 Task: Search one way flight ticket for 3 adults, 3 children in premium economy from Chattanooga: Lovell Field to Rockford: Chicago Rockford International Airport(was Northwest Chicagoland Regional Airport At Rockford) on 5-1-2023. Choice of flights is Delta. Number of bags: 1 carry on bag. Price is upto 84000. Outbound departure time preference is 11:45.
Action: Mouse moved to (185, 333)
Screenshot: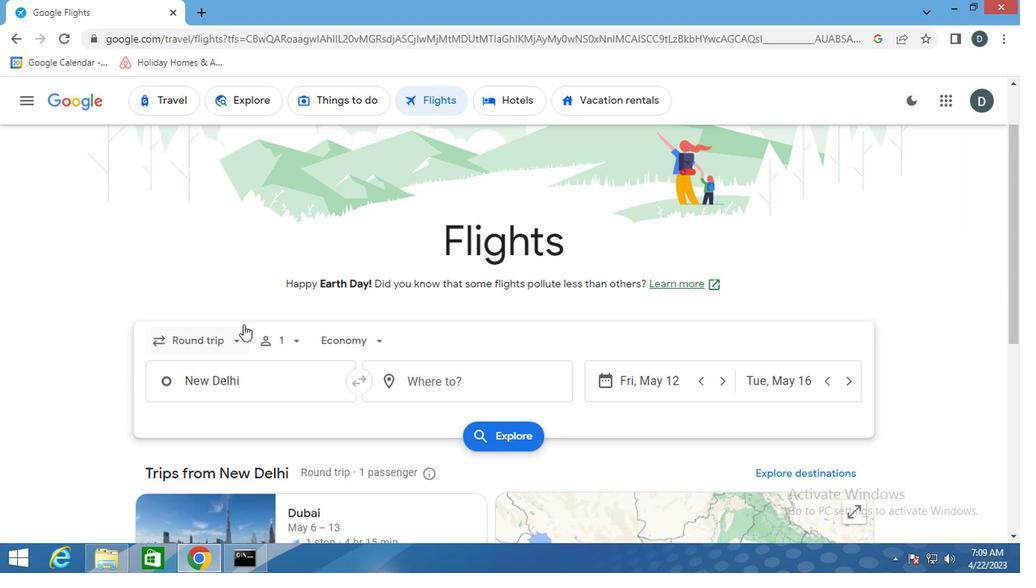 
Action: Mouse pressed left at (185, 333)
Screenshot: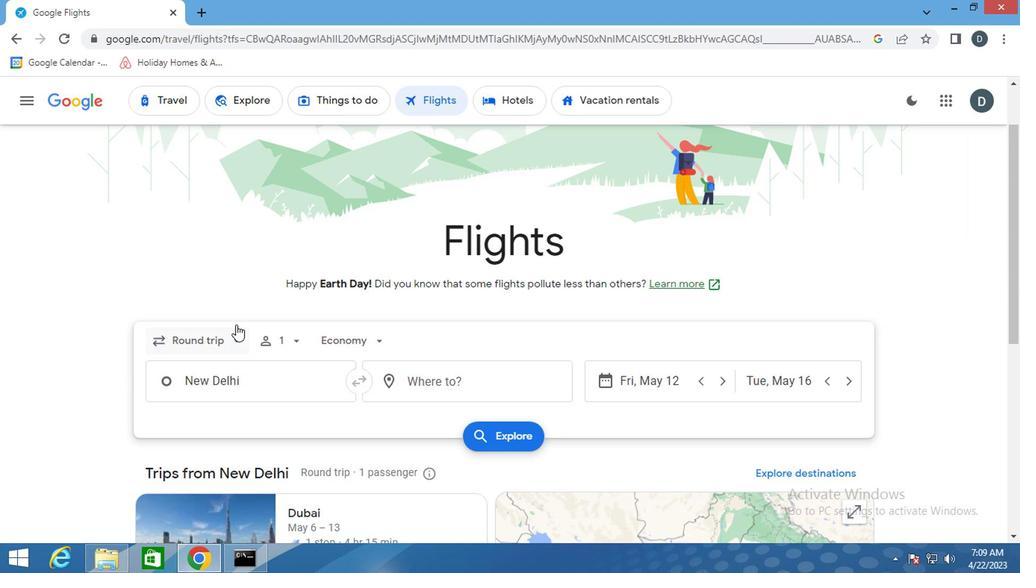 
Action: Mouse moved to (186, 411)
Screenshot: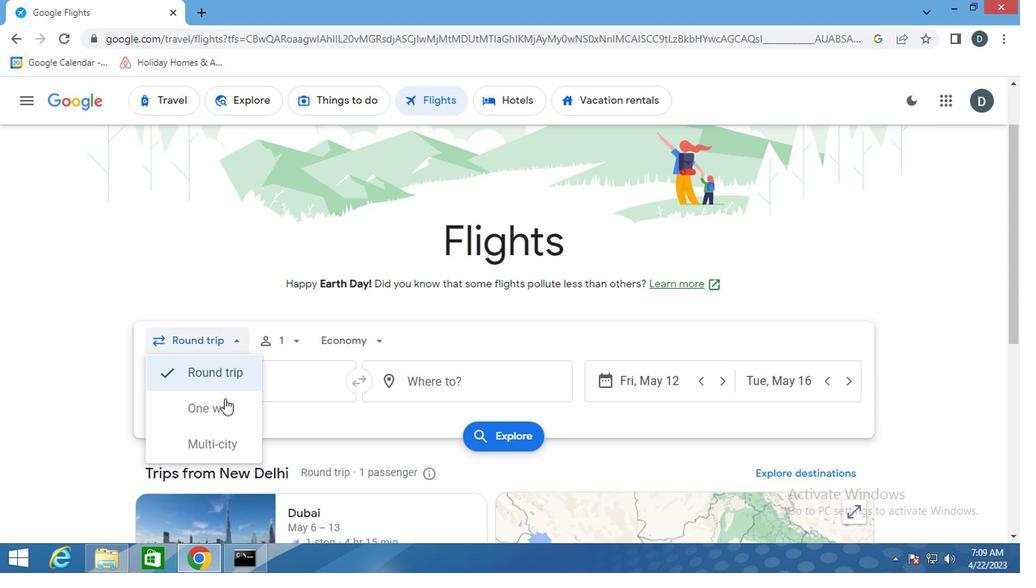 
Action: Mouse pressed left at (186, 411)
Screenshot: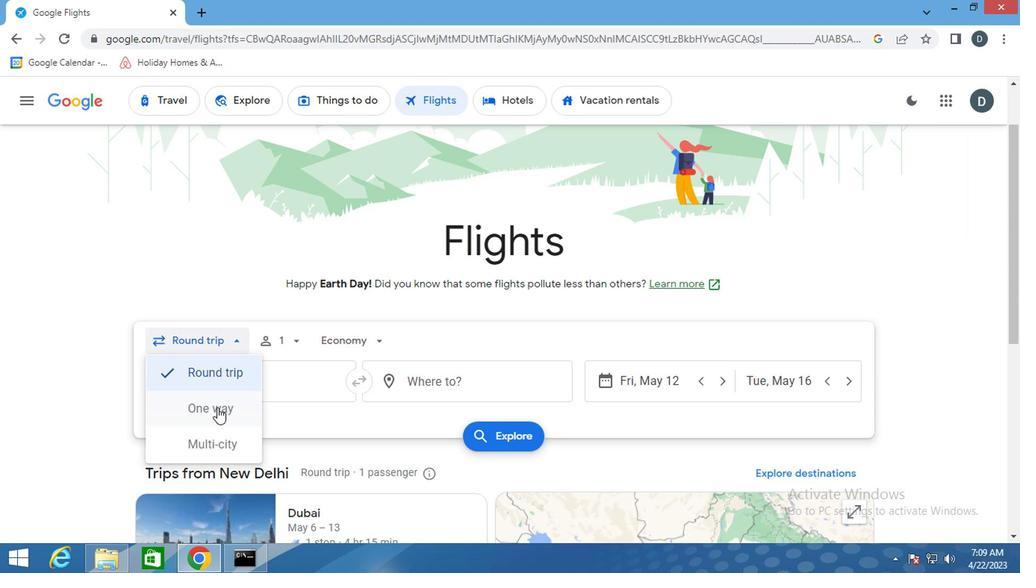 
Action: Mouse moved to (251, 339)
Screenshot: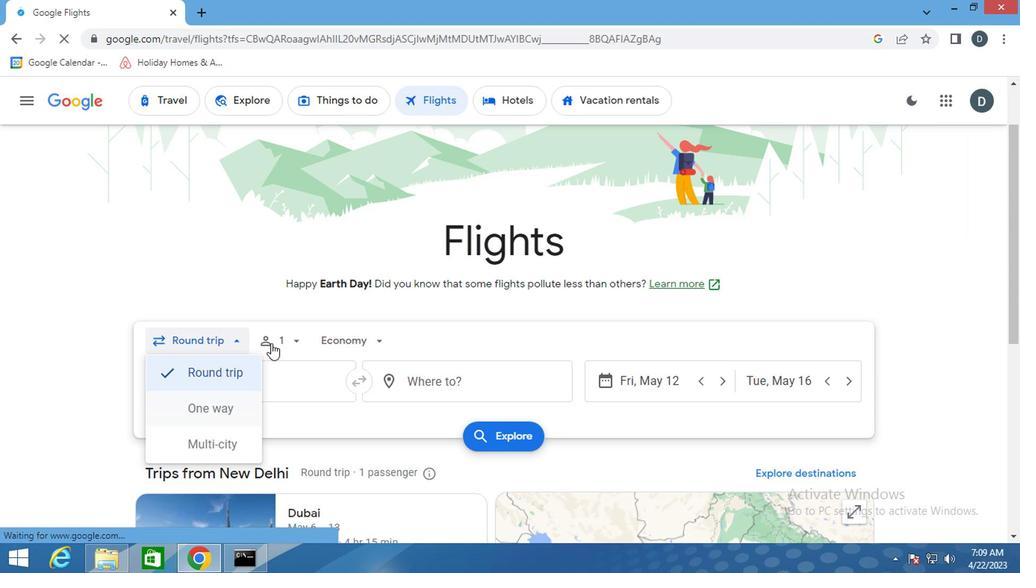 
Action: Mouse pressed left at (251, 339)
Screenshot: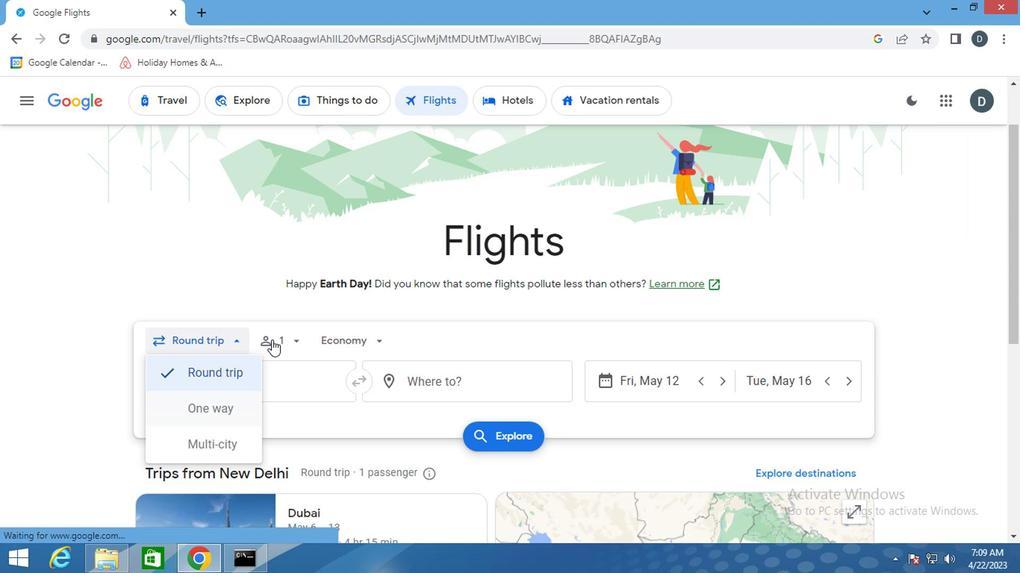 
Action: Mouse moved to (402, 385)
Screenshot: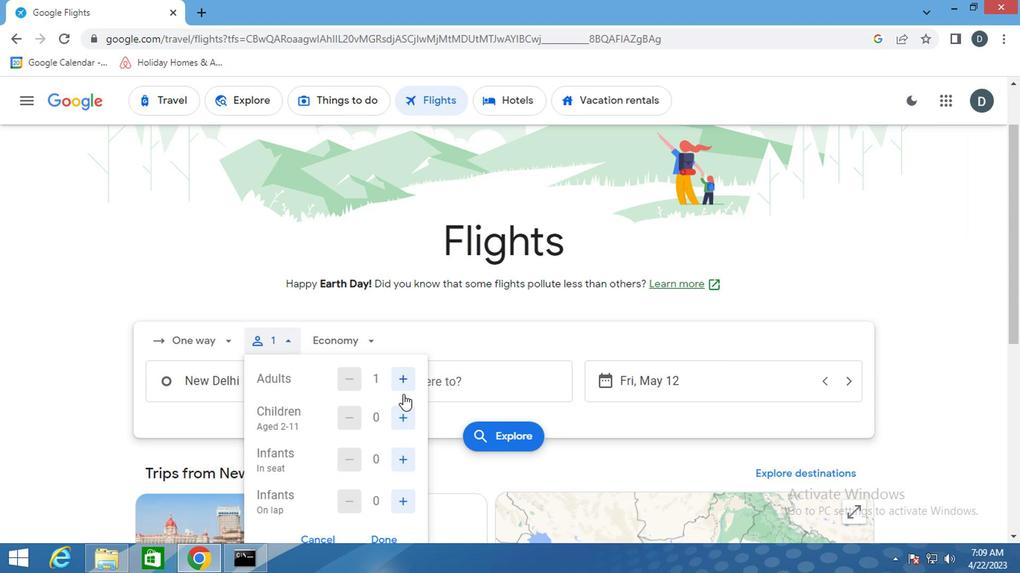 
Action: Mouse pressed left at (402, 385)
Screenshot: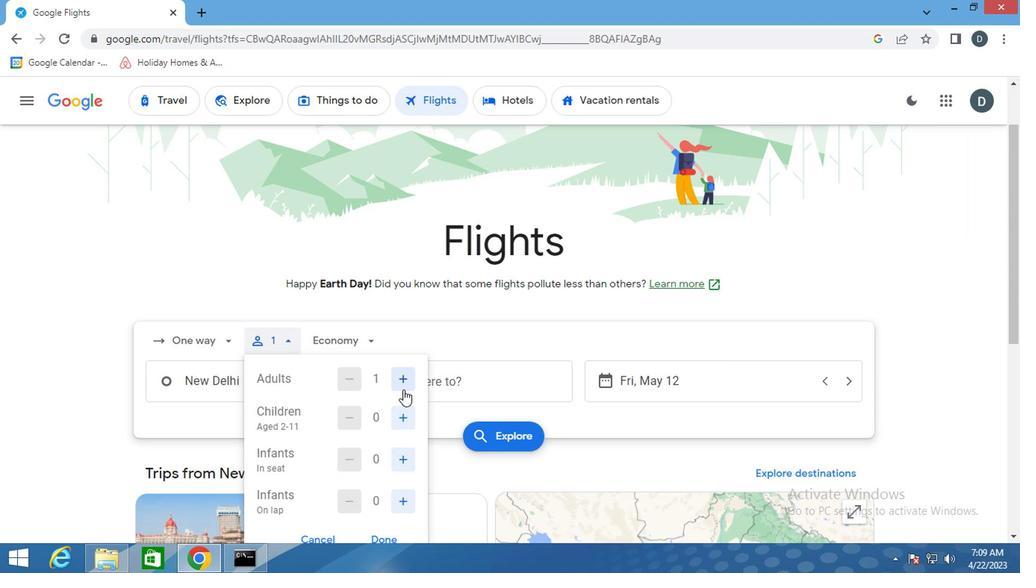 
Action: Mouse pressed left at (402, 385)
Screenshot: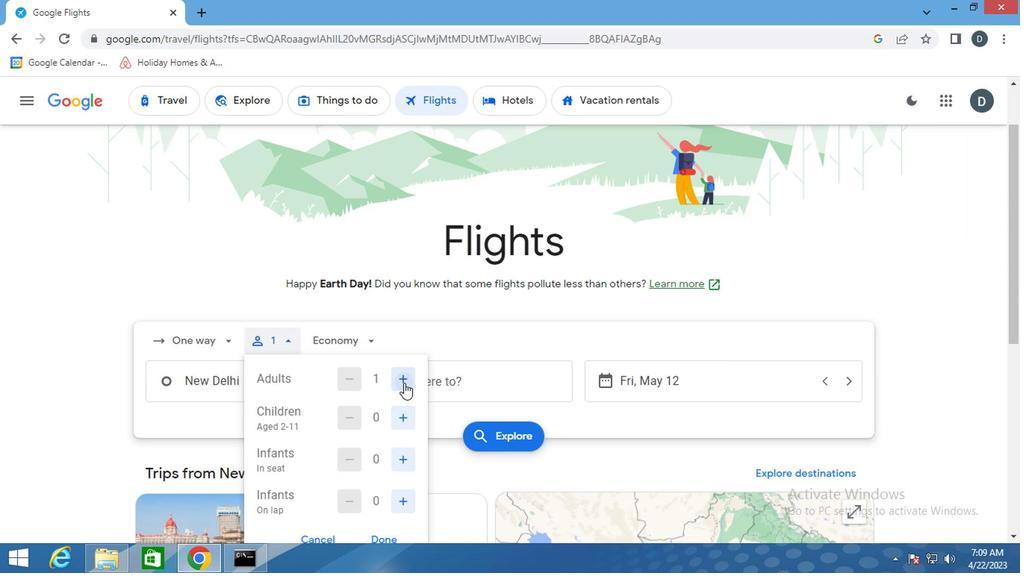 
Action: Mouse moved to (403, 412)
Screenshot: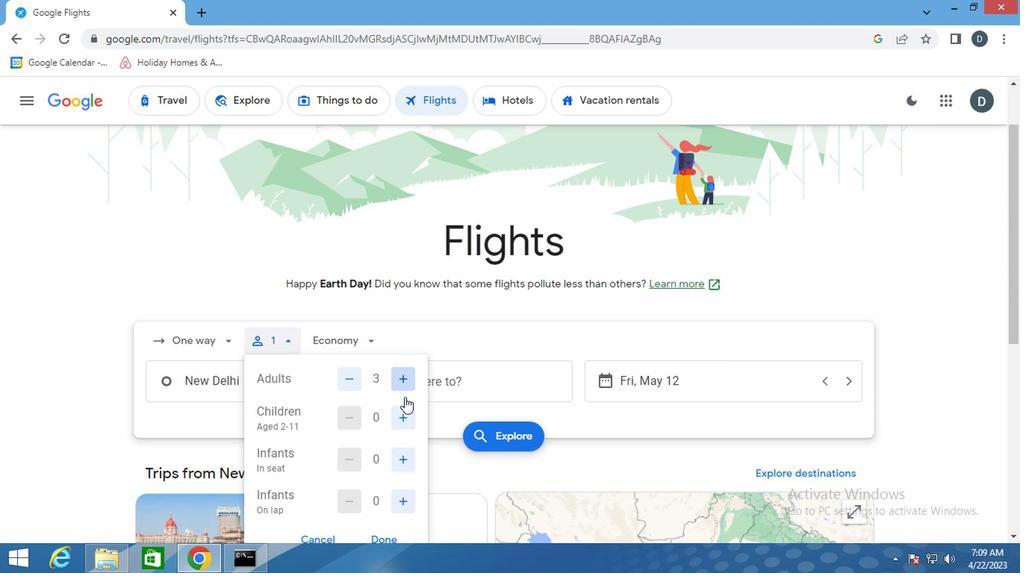 
Action: Mouse pressed left at (403, 412)
Screenshot: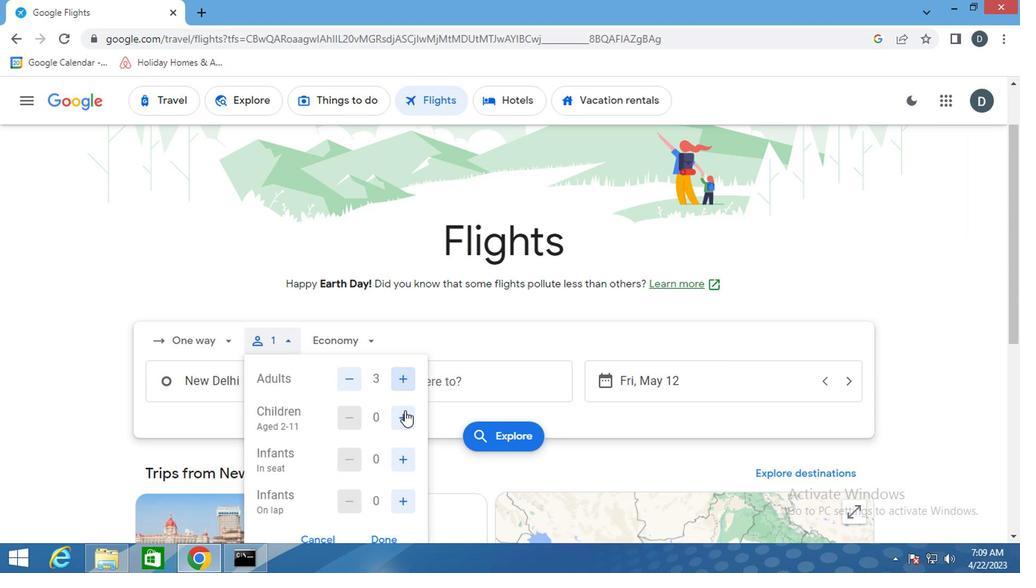 
Action: Mouse moved to (403, 413)
Screenshot: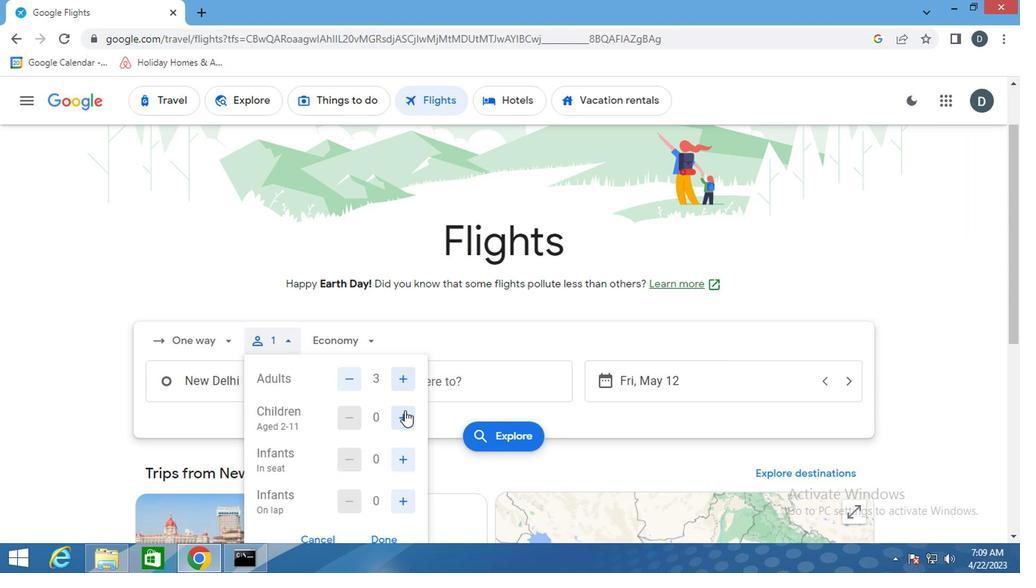 
Action: Mouse pressed left at (403, 413)
Screenshot: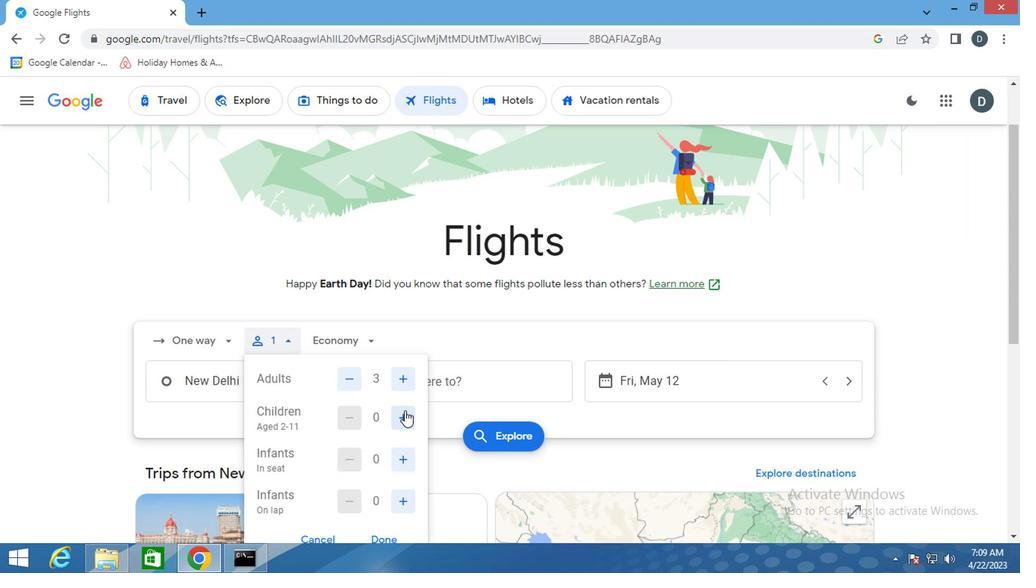 
Action: Mouse pressed left at (403, 413)
Screenshot: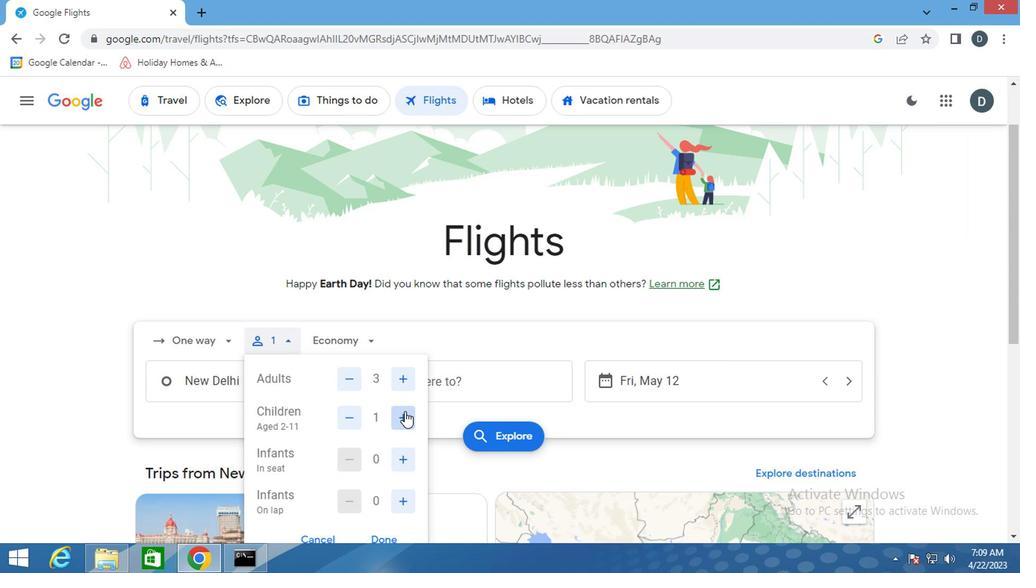 
Action: Mouse moved to (373, 537)
Screenshot: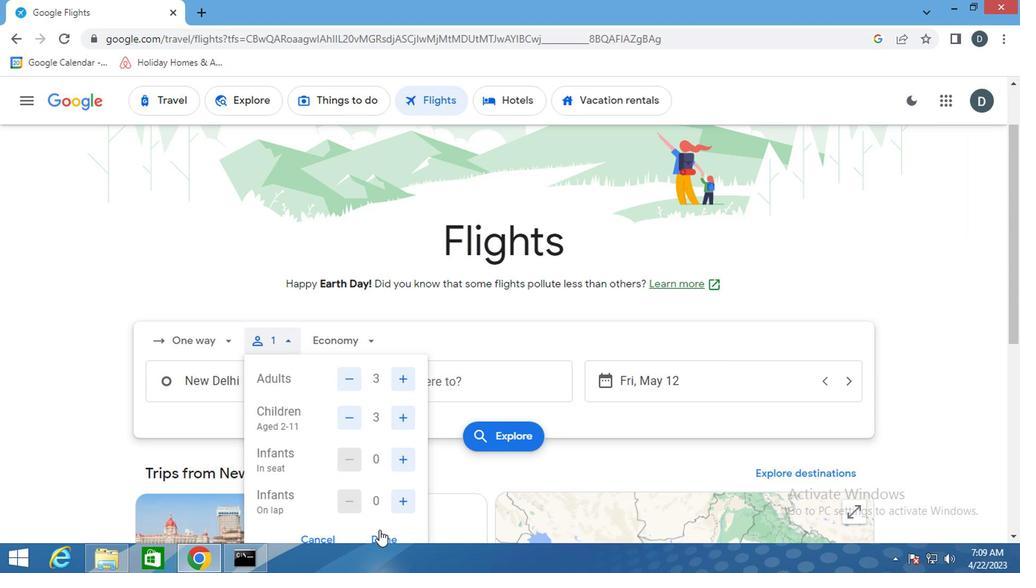 
Action: Mouse pressed left at (373, 537)
Screenshot: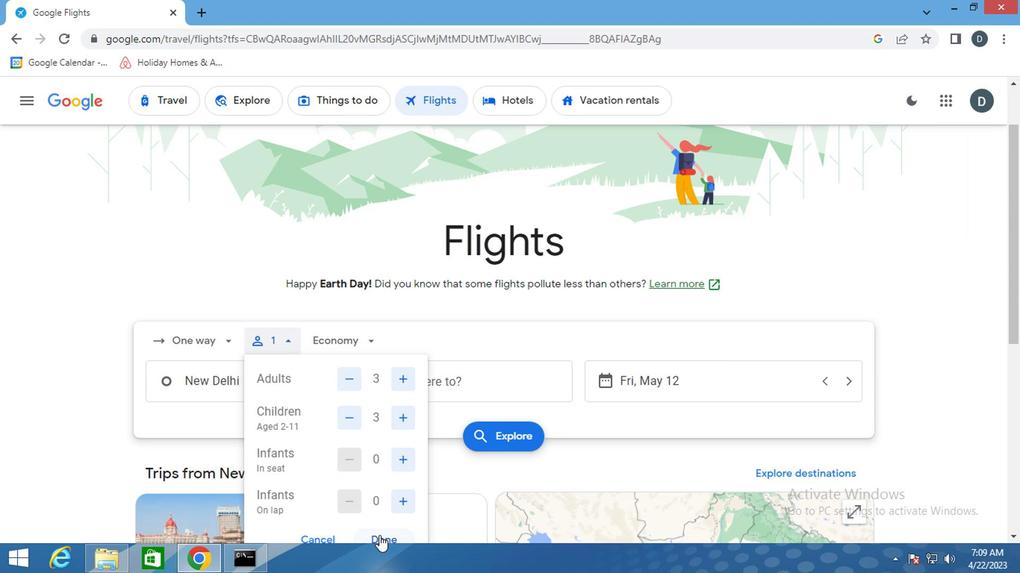 
Action: Mouse moved to (329, 348)
Screenshot: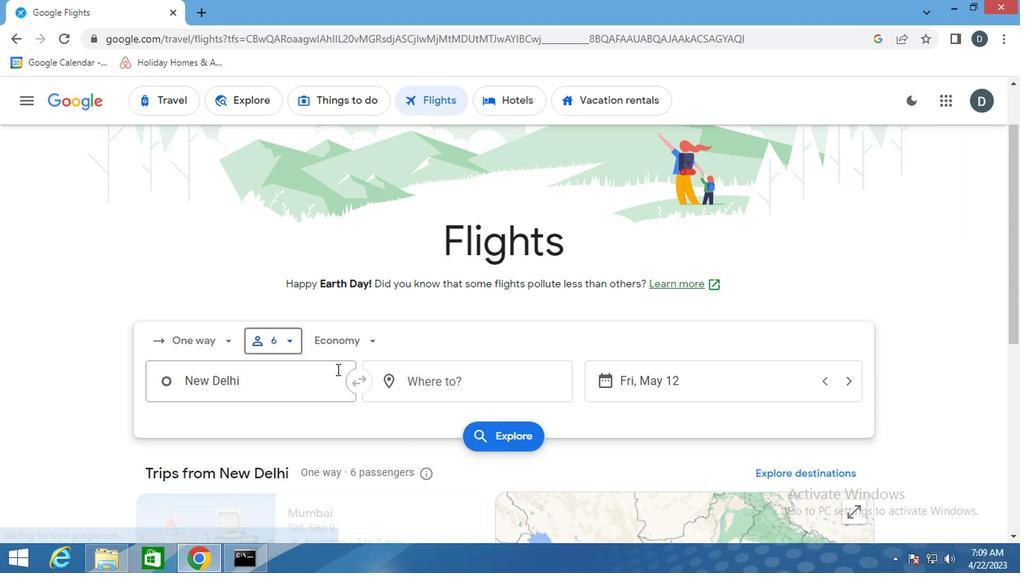 
Action: Mouse pressed left at (329, 348)
Screenshot: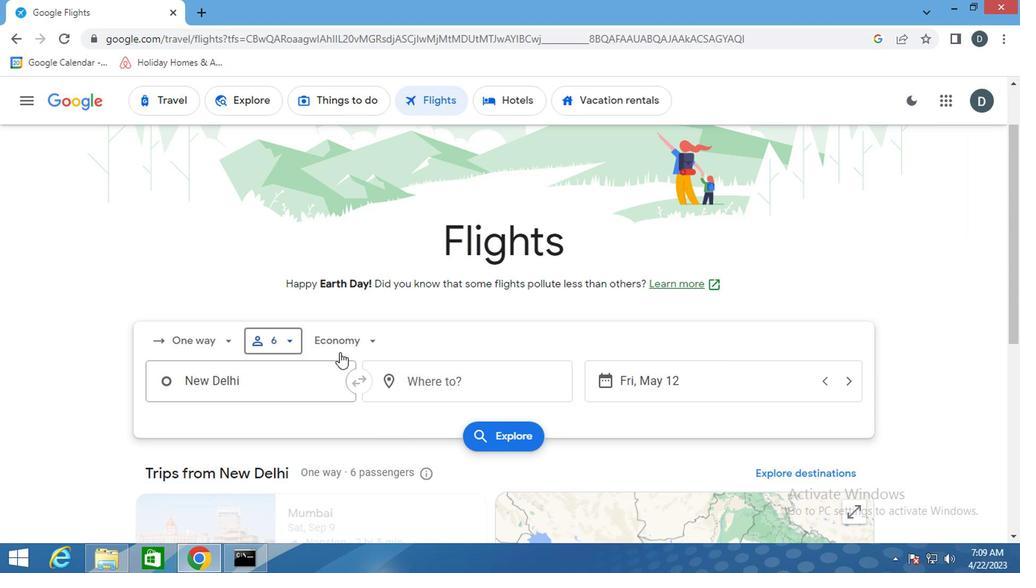 
Action: Mouse moved to (369, 417)
Screenshot: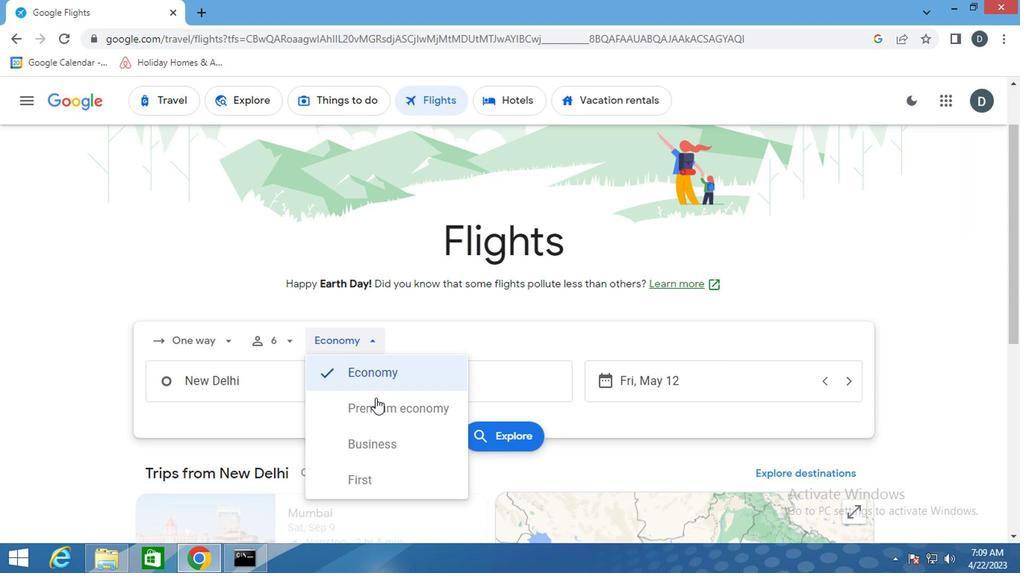 
Action: Mouse pressed left at (369, 417)
Screenshot: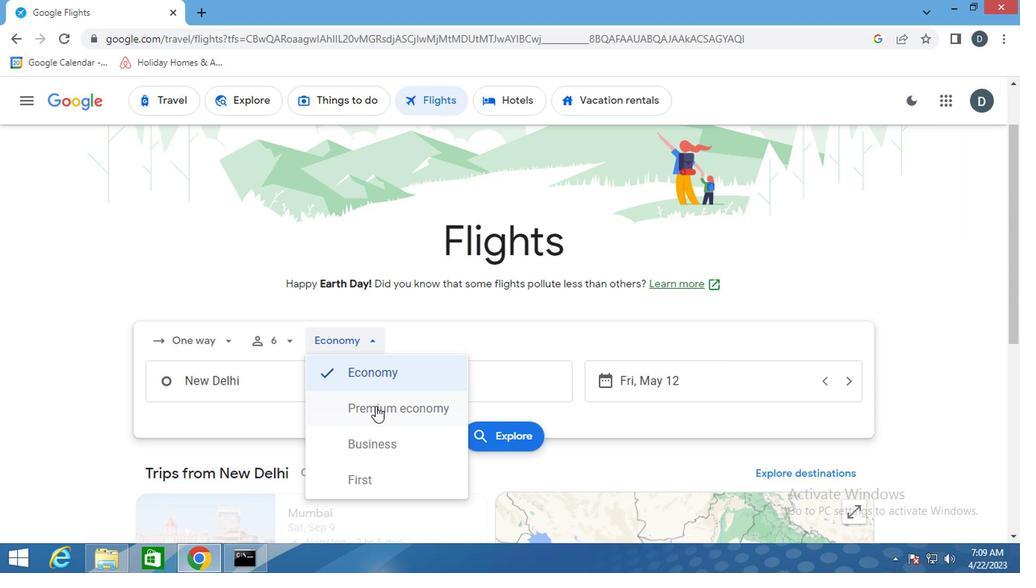 
Action: Mouse moved to (248, 383)
Screenshot: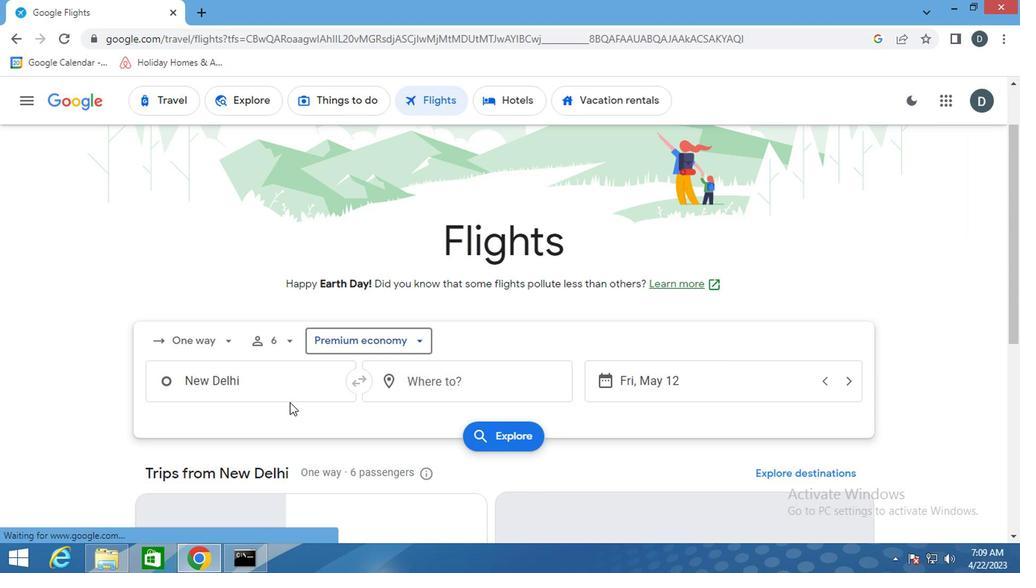 
Action: Mouse pressed left at (248, 383)
Screenshot: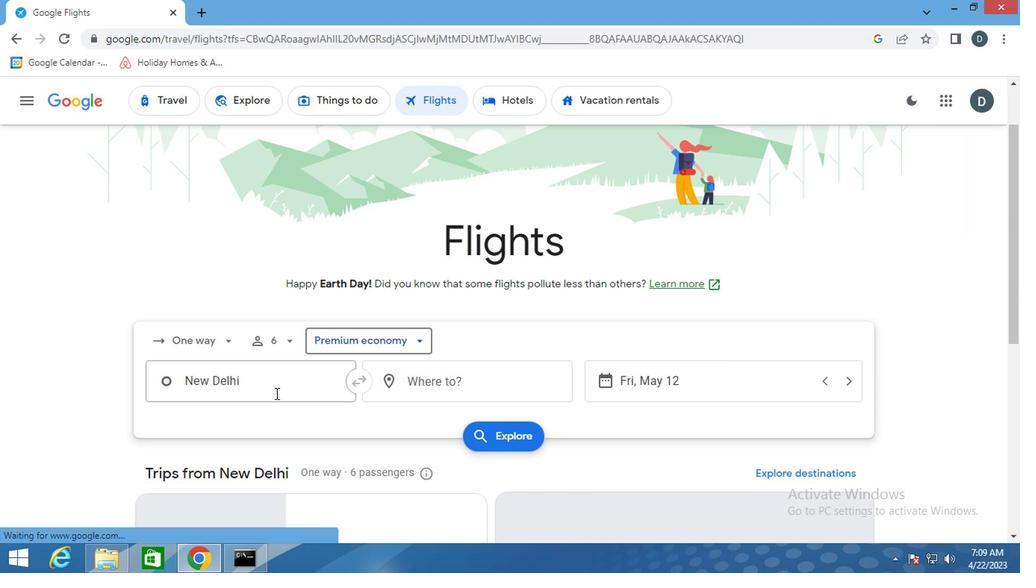 
Action: Key pressed <Key.shift>CHATTANOOGA<Key.space><Key.shift>LO<Key.backspace><Key.backspace><Key.backspace>
Screenshot: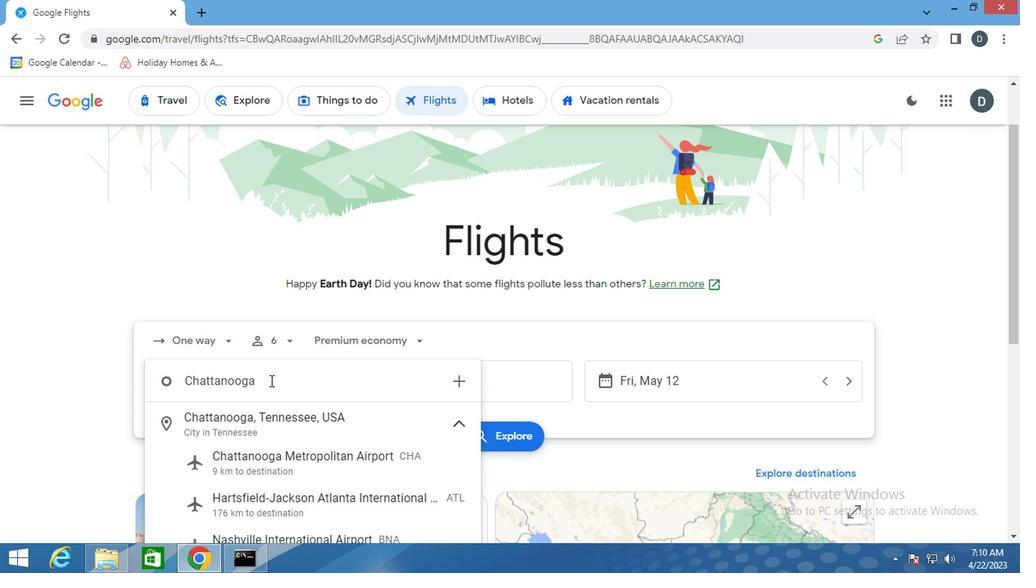 
Action: Mouse moved to (275, 422)
Screenshot: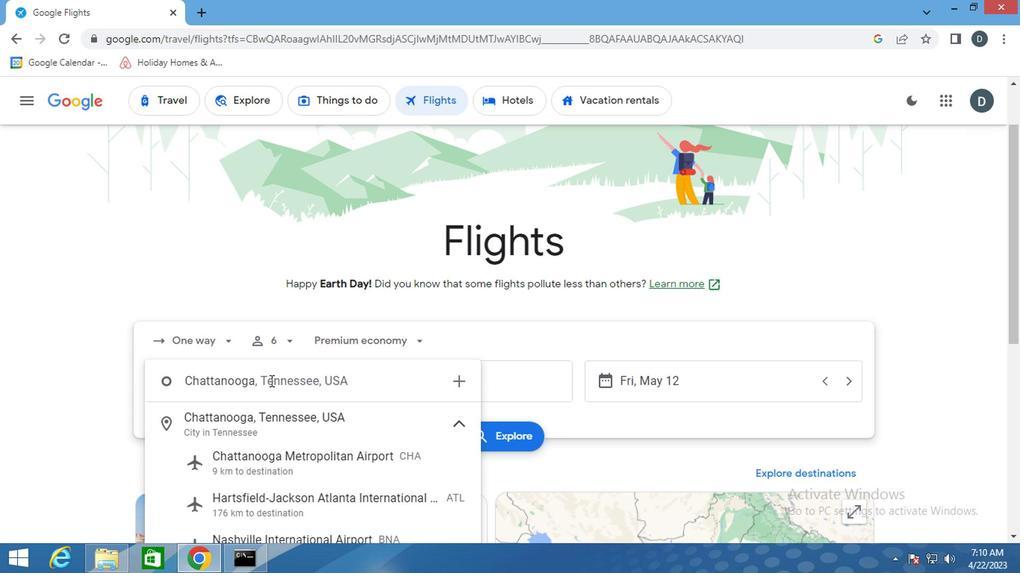 
Action: Mouse pressed left at (275, 422)
Screenshot: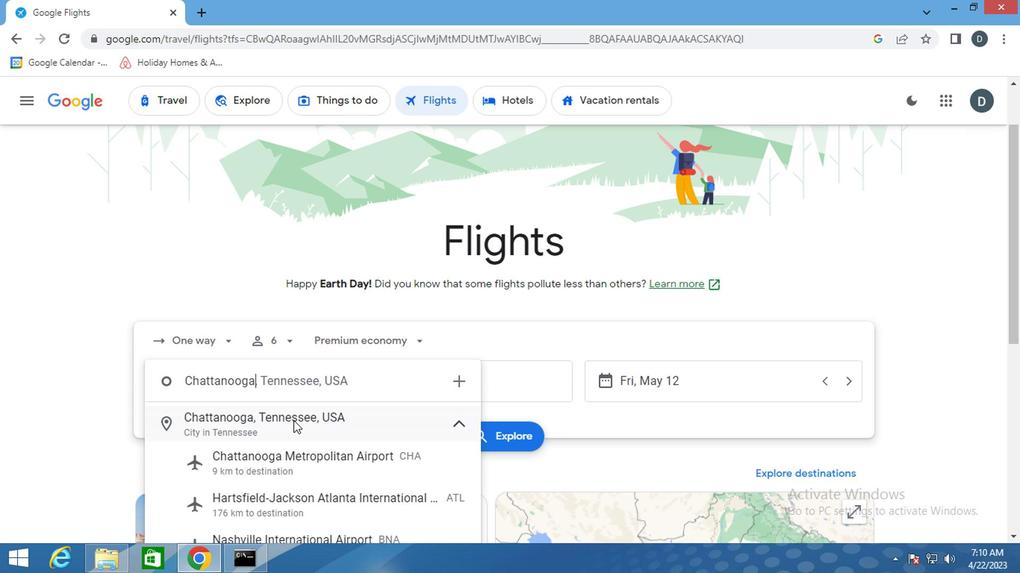 
Action: Mouse moved to (481, 394)
Screenshot: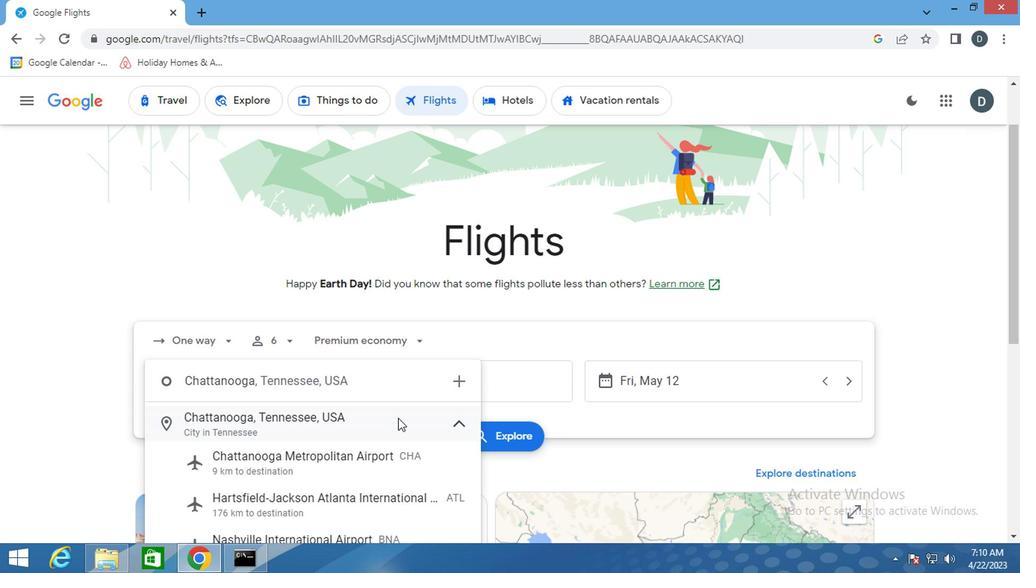 
Action: Mouse pressed left at (481, 394)
Screenshot: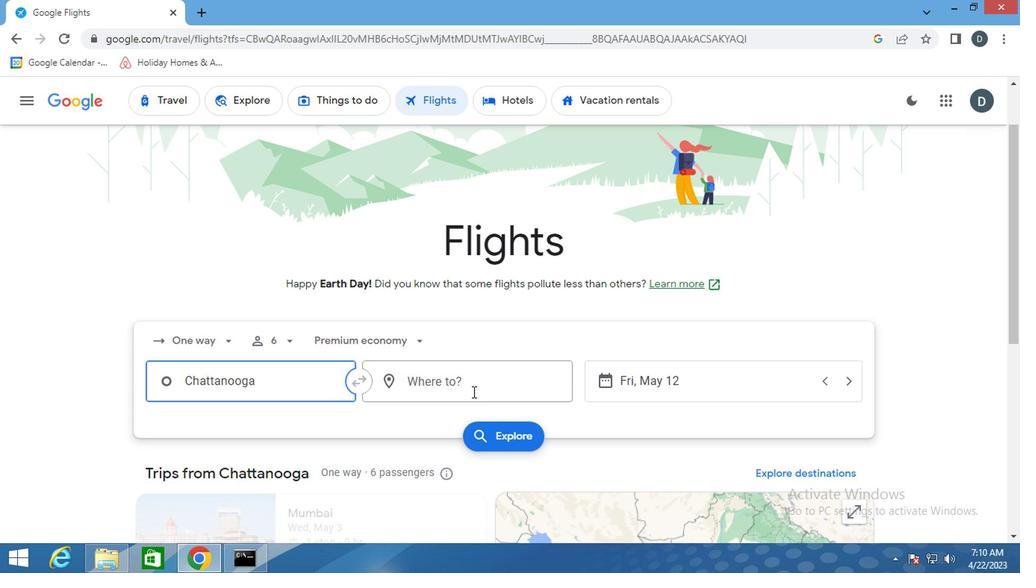 
Action: Key pressed <Key.shift>ROCKFORD
Screenshot: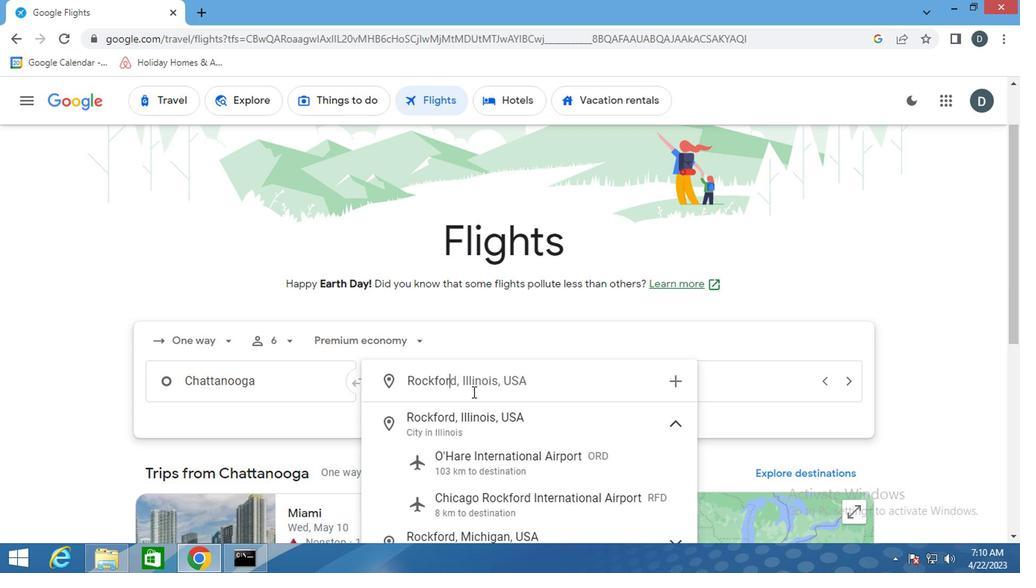 
Action: Mouse moved to (483, 509)
Screenshot: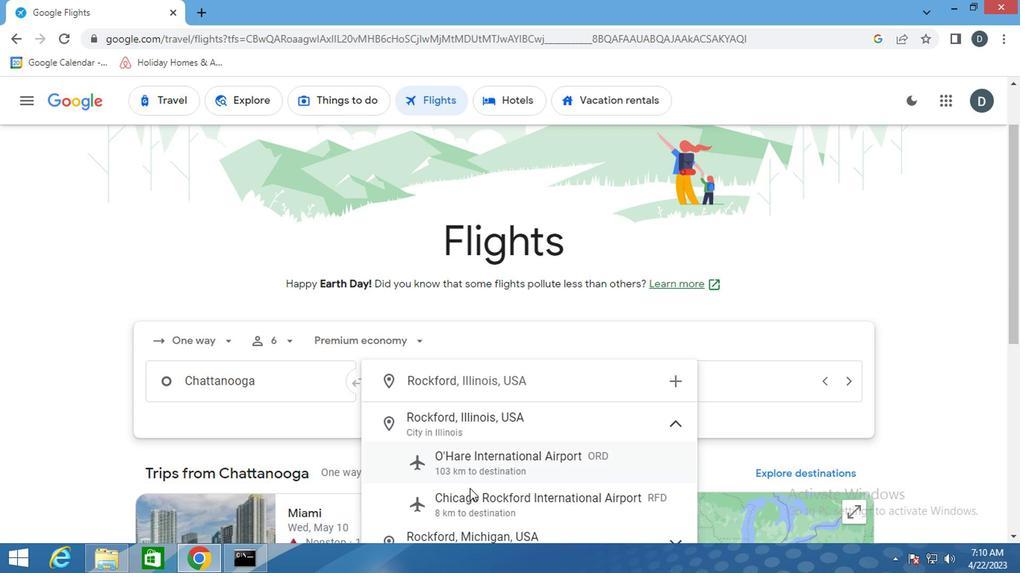 
Action: Mouse pressed left at (483, 509)
Screenshot: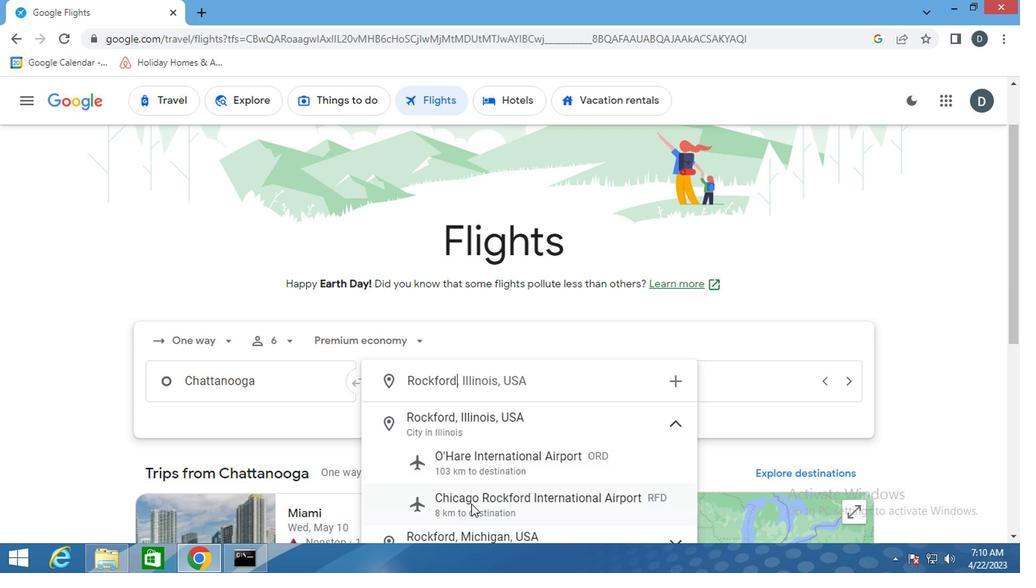 
Action: Mouse moved to (761, 369)
Screenshot: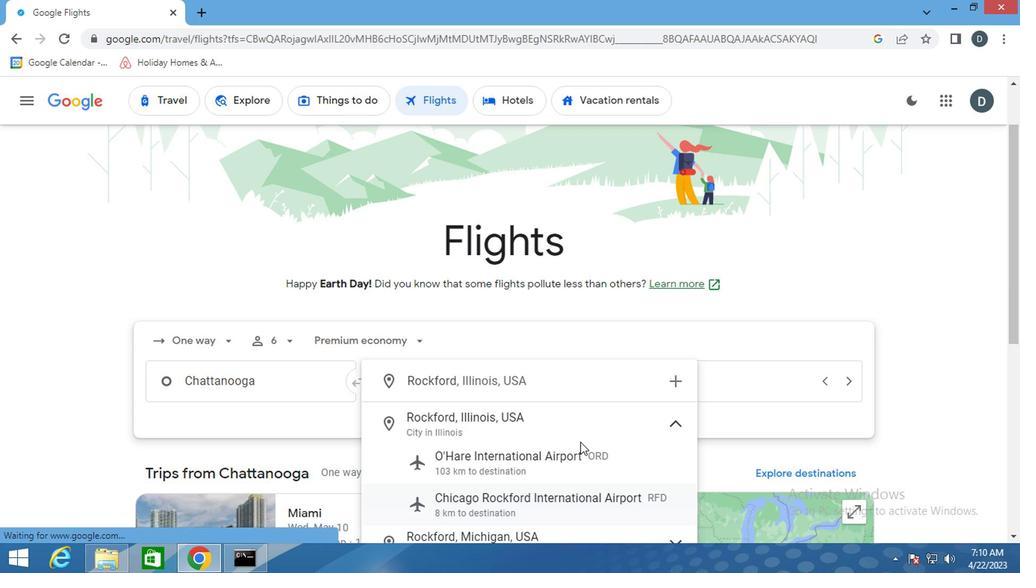 
Action: Mouse pressed left at (761, 369)
Screenshot: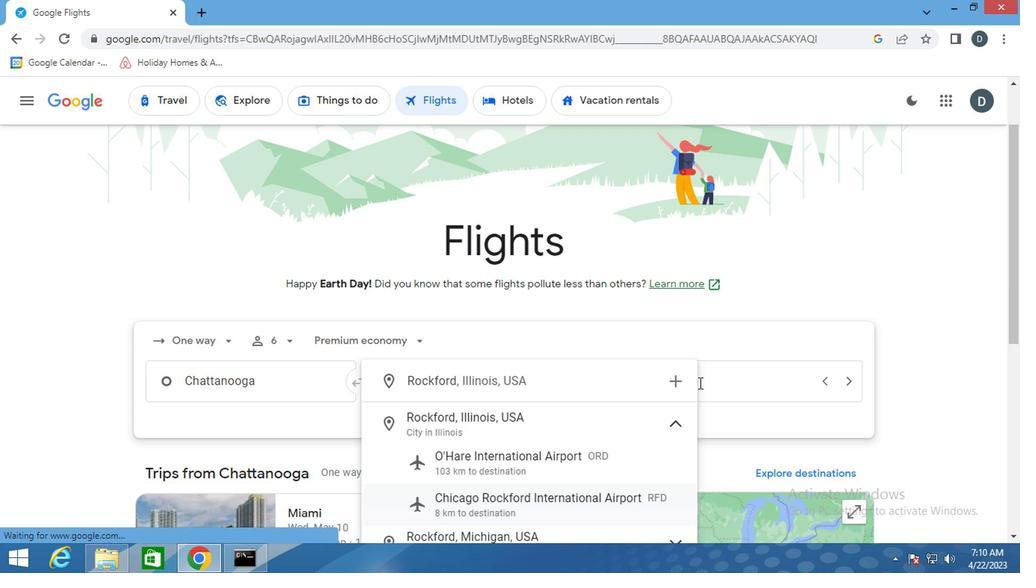 
Action: Mouse moved to (687, 285)
Screenshot: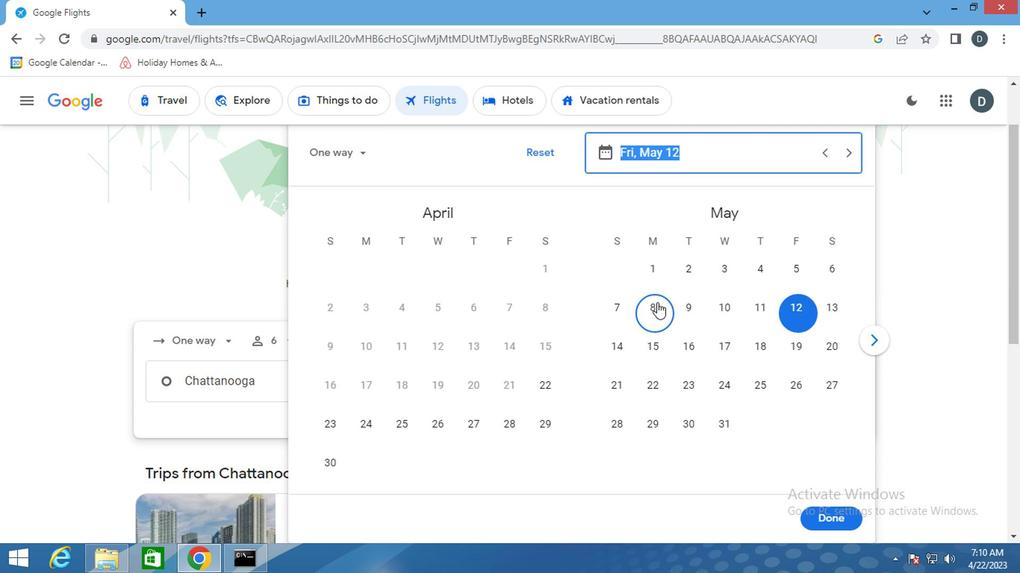 
Action: Mouse pressed left at (687, 285)
Screenshot: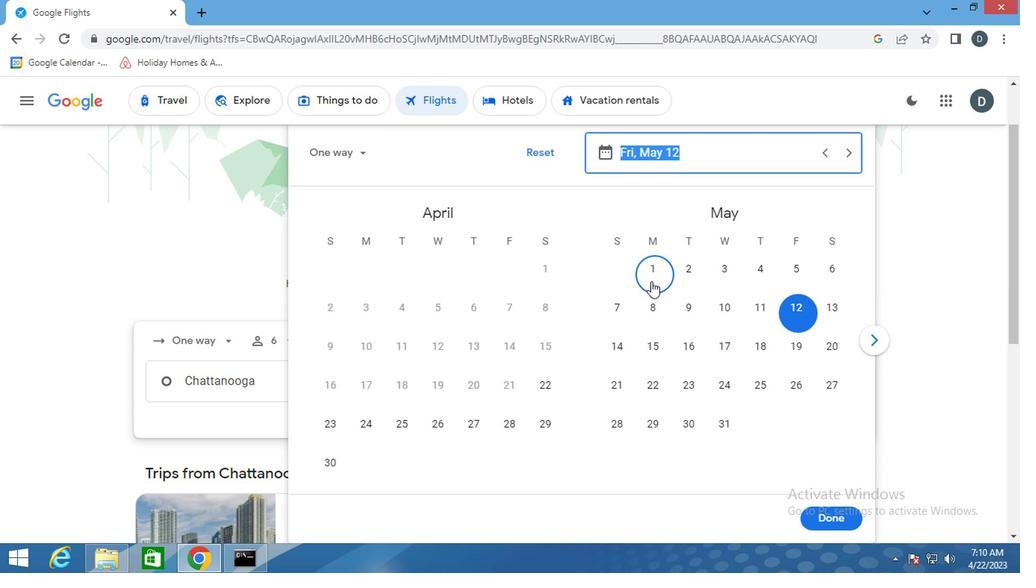 
Action: Mouse moved to (900, 528)
Screenshot: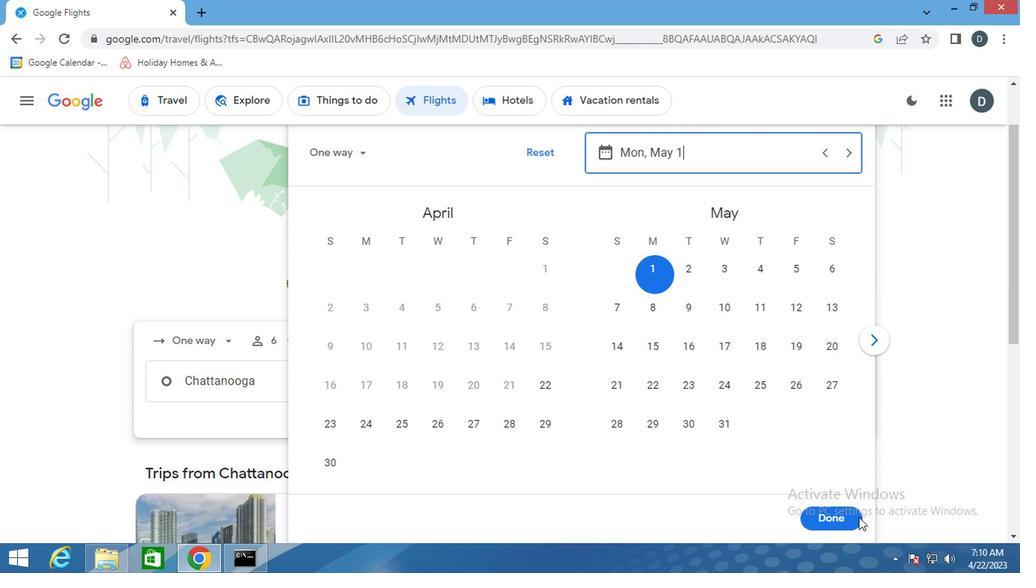 
Action: Mouse pressed left at (900, 528)
Screenshot: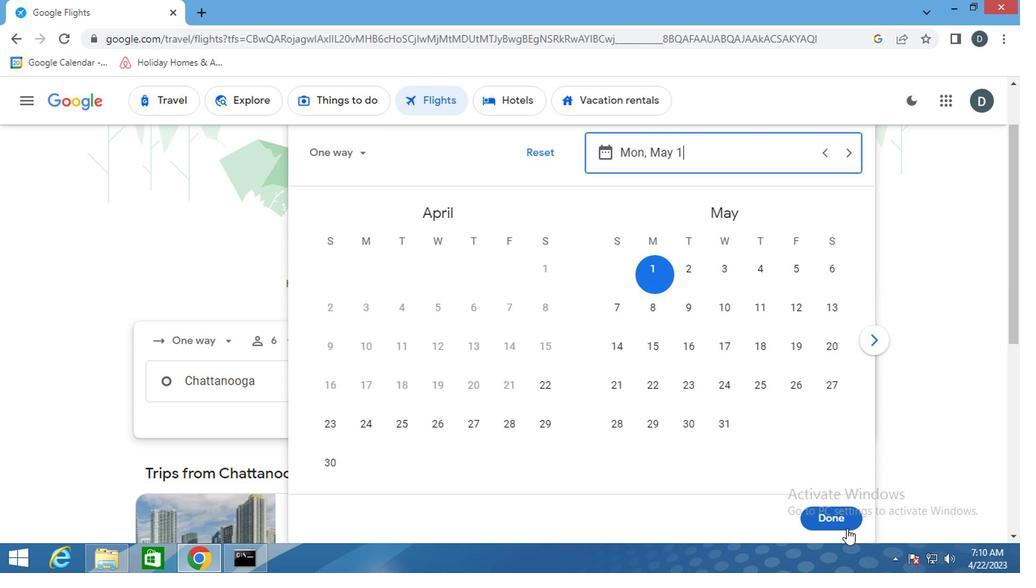 
Action: Mouse moved to (526, 439)
Screenshot: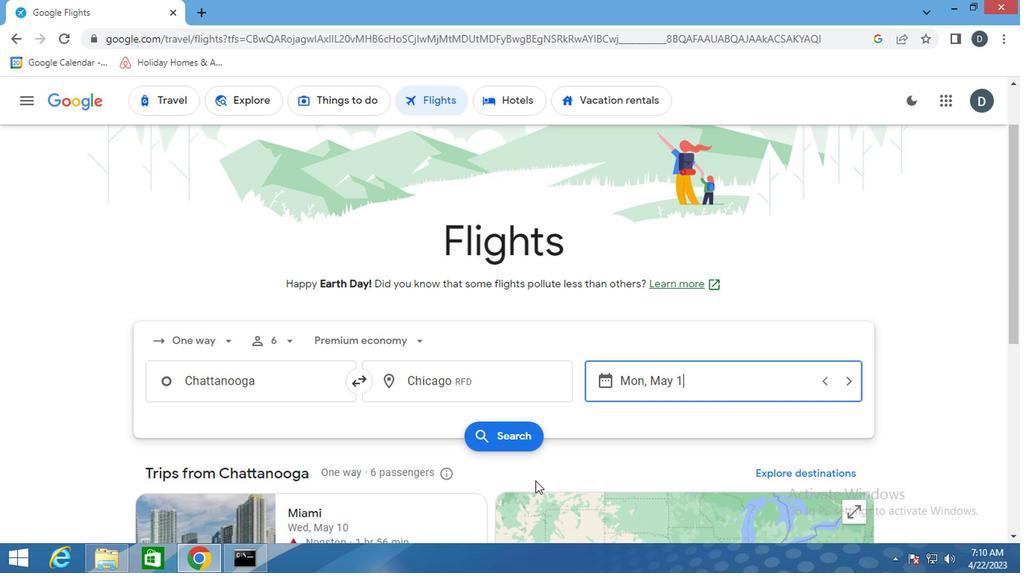 
Action: Mouse pressed left at (526, 439)
Screenshot: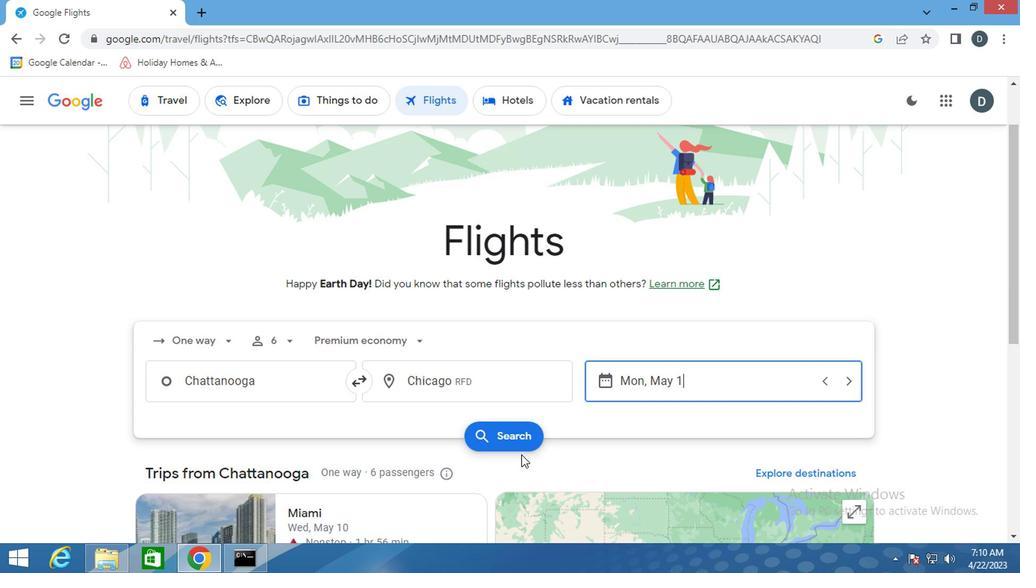
Action: Mouse moved to (132, 252)
Screenshot: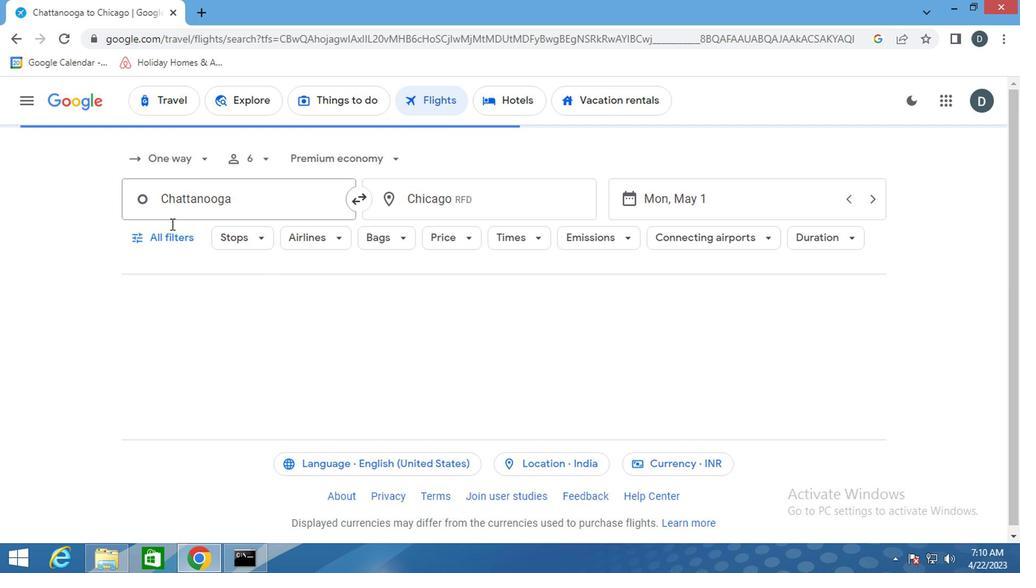 
Action: Mouse pressed left at (132, 252)
Screenshot: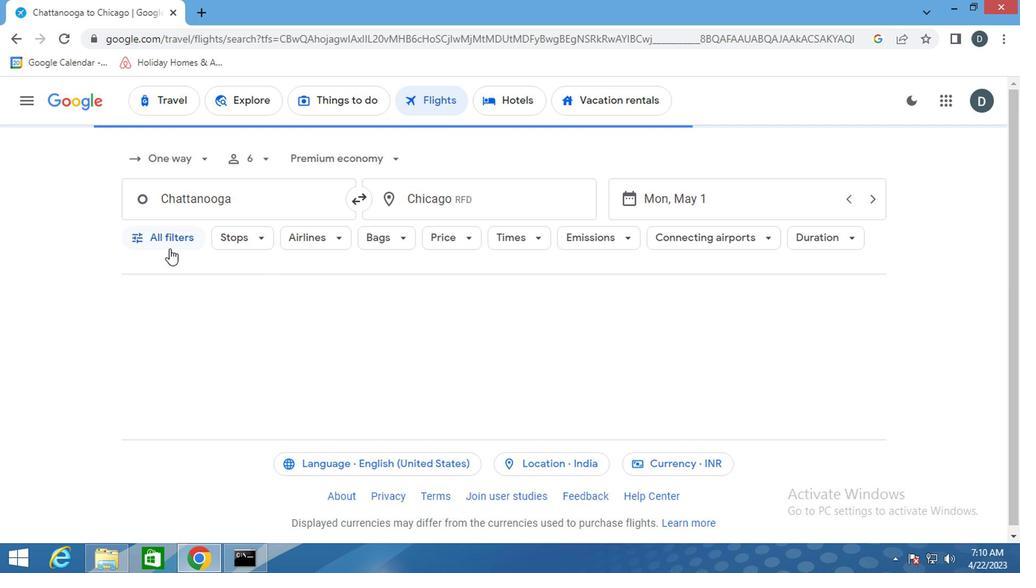 
Action: Mouse moved to (243, 398)
Screenshot: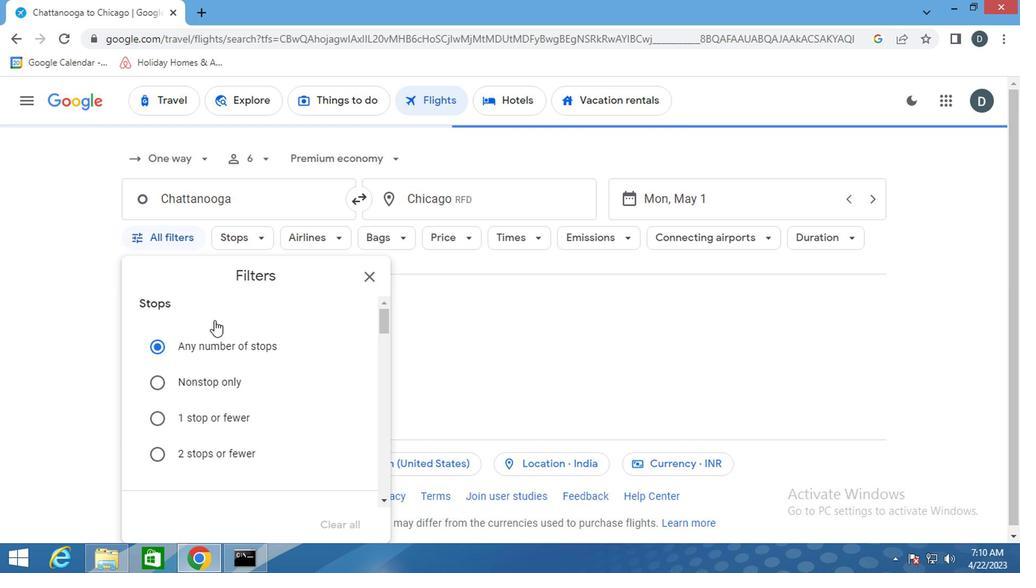 
Action: Mouse scrolled (243, 397) with delta (0, 0)
Screenshot: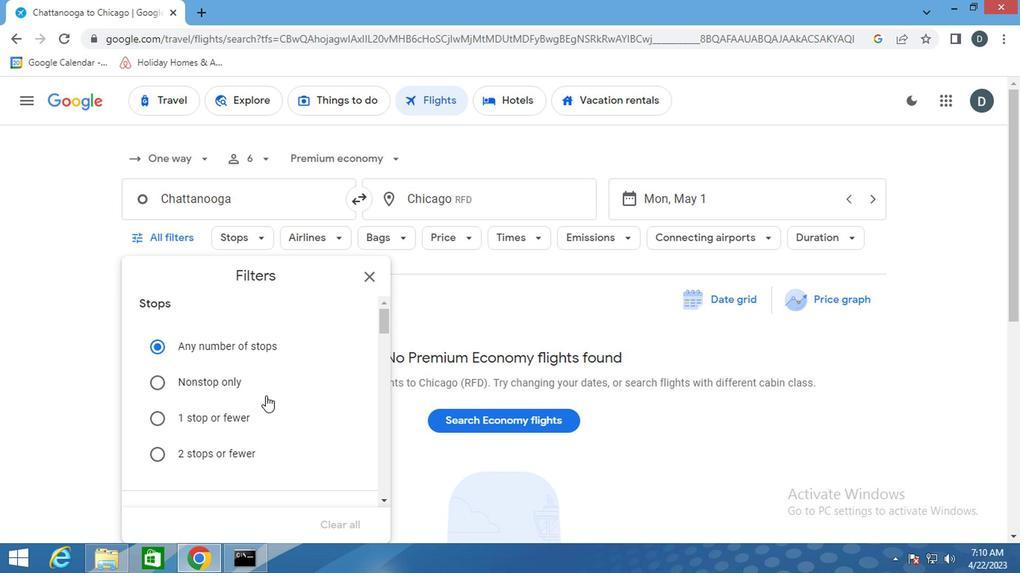 
Action: Mouse scrolled (243, 397) with delta (0, 0)
Screenshot: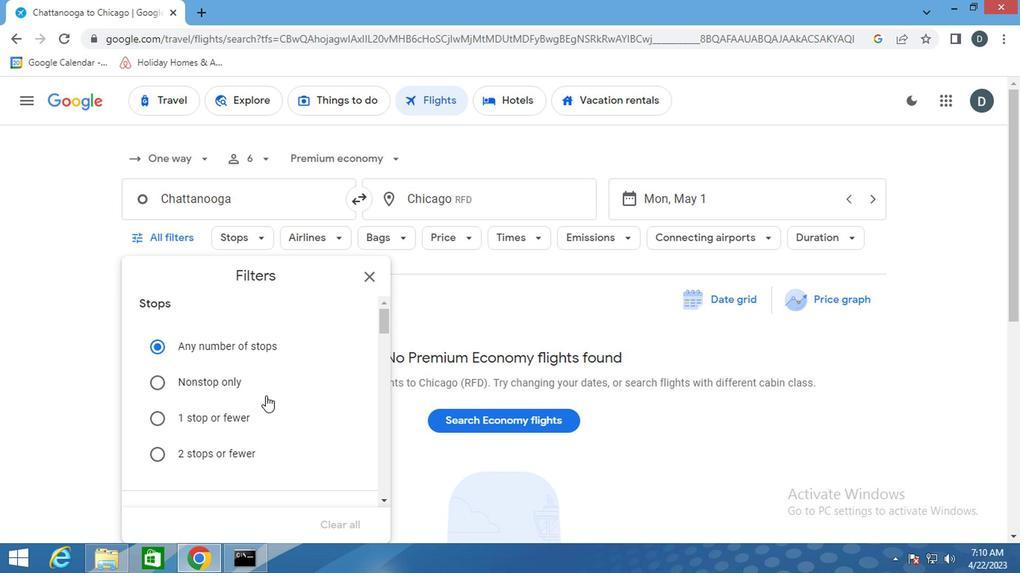 
Action: Mouse scrolled (243, 397) with delta (0, 0)
Screenshot: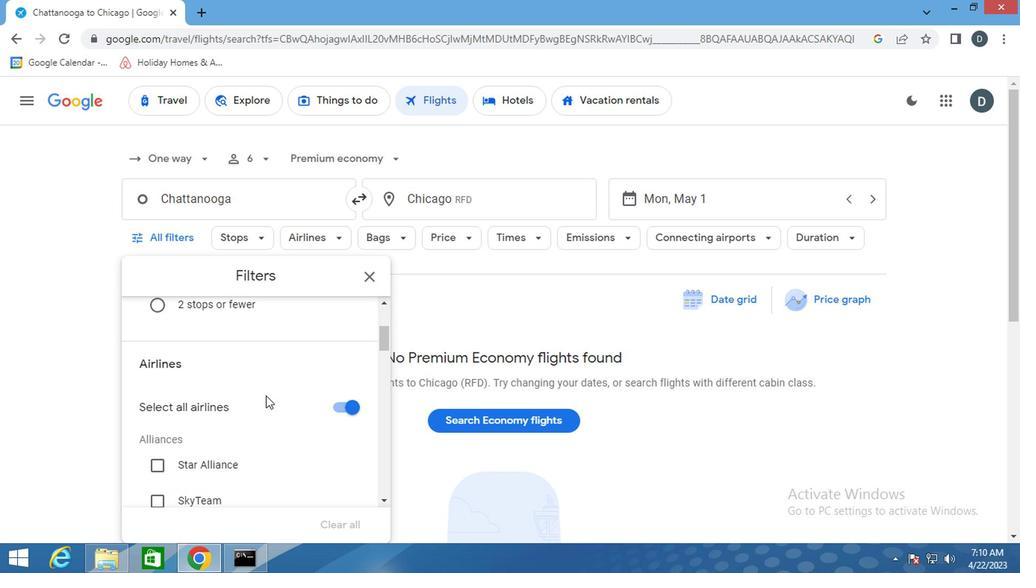 
Action: Mouse scrolled (243, 397) with delta (0, 0)
Screenshot: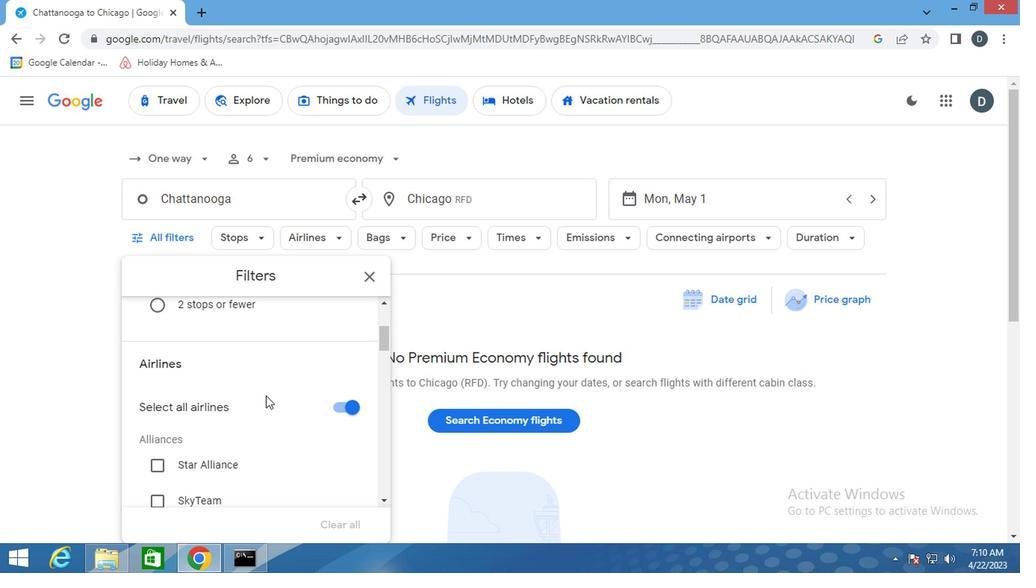 
Action: Mouse scrolled (243, 397) with delta (0, 0)
Screenshot: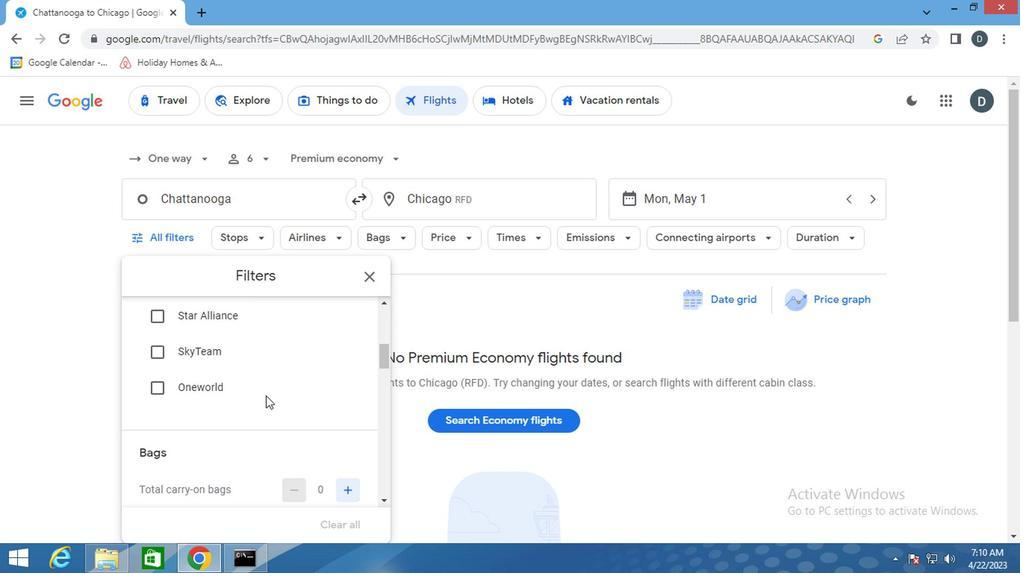 
Action: Mouse scrolled (243, 397) with delta (0, 0)
Screenshot: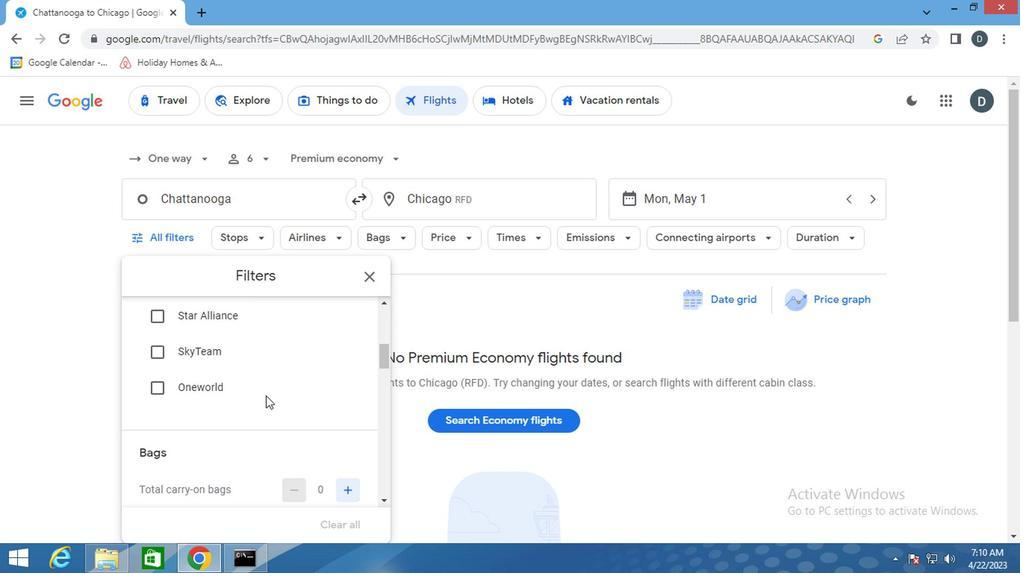 
Action: Mouse moved to (344, 345)
Screenshot: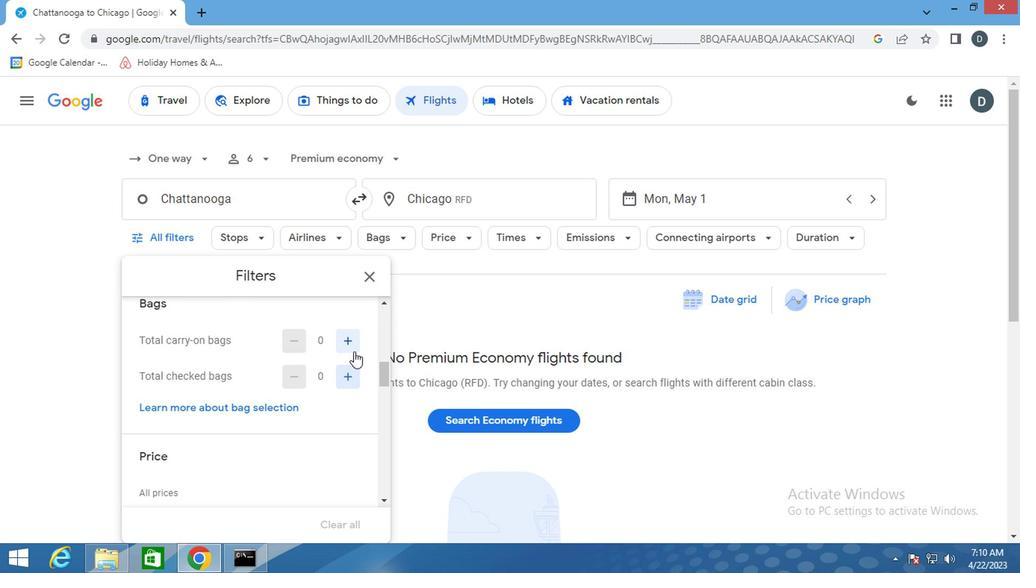 
Action: Mouse pressed left at (344, 345)
Screenshot: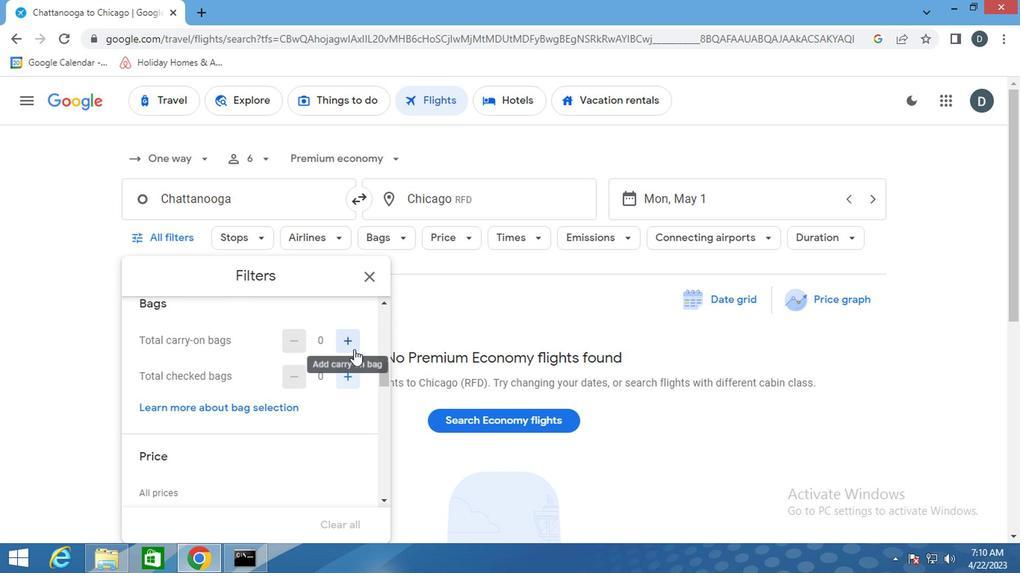 
Action: Mouse moved to (336, 408)
Screenshot: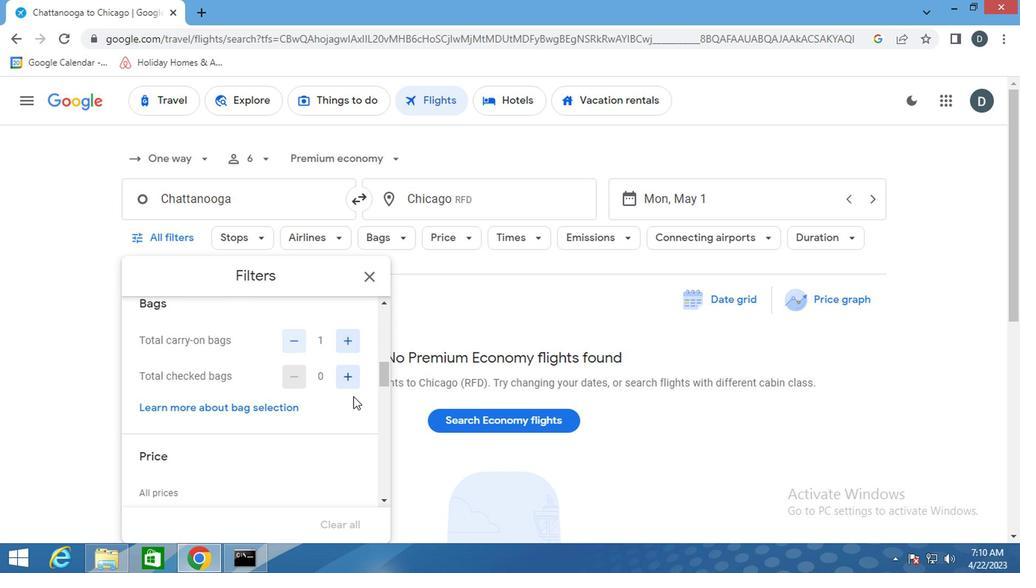 
Action: Mouse scrolled (336, 407) with delta (0, -1)
Screenshot: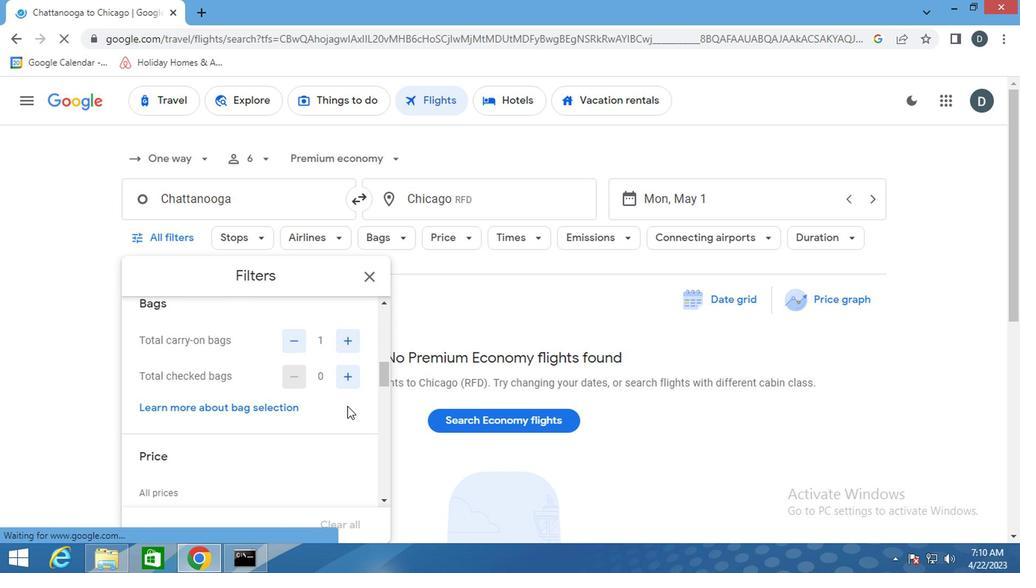 
Action: Mouse moved to (283, 400)
Screenshot: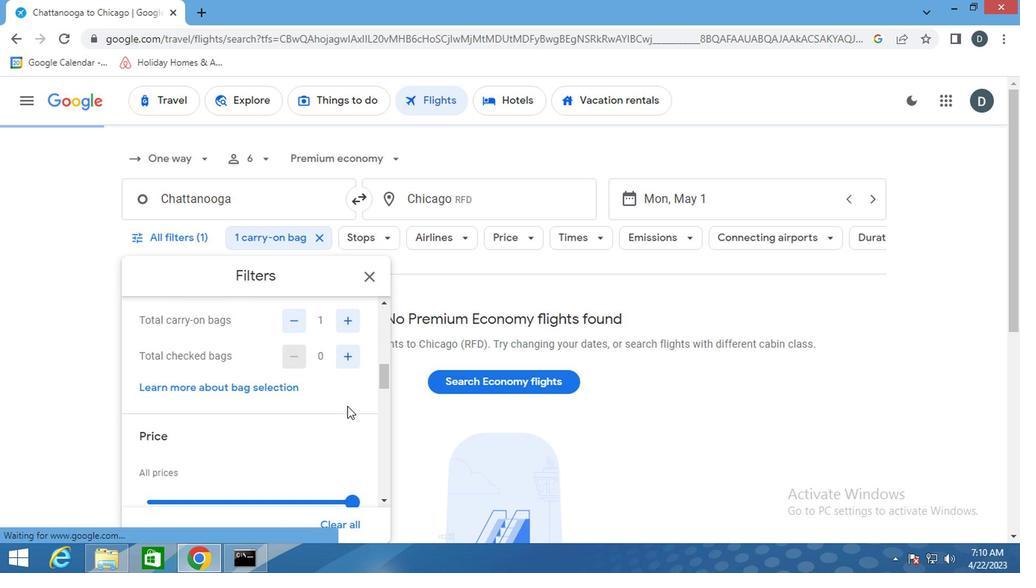 
Action: Mouse scrolled (283, 399) with delta (0, 0)
Screenshot: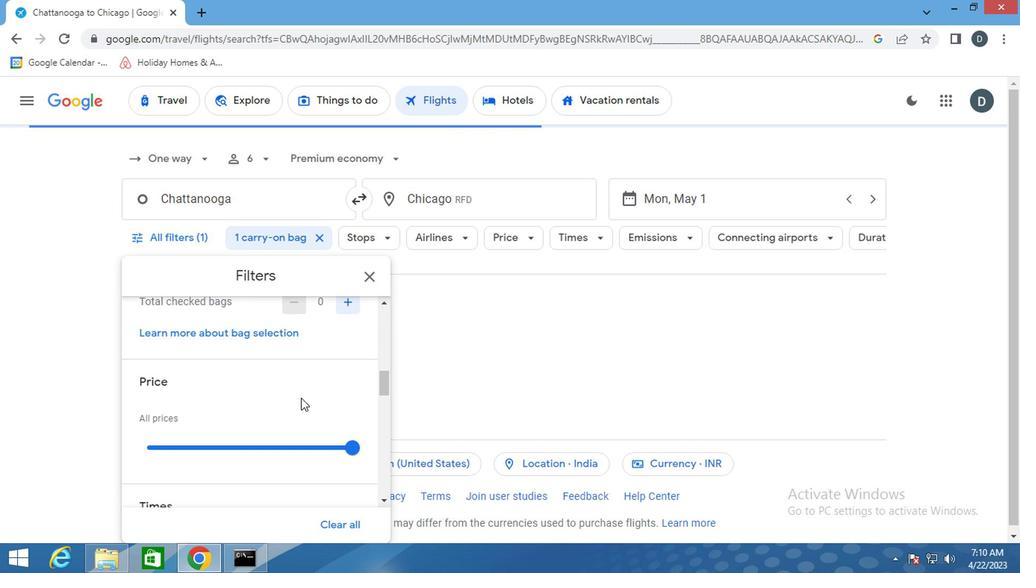 
Action: Mouse scrolled (283, 399) with delta (0, 0)
Screenshot: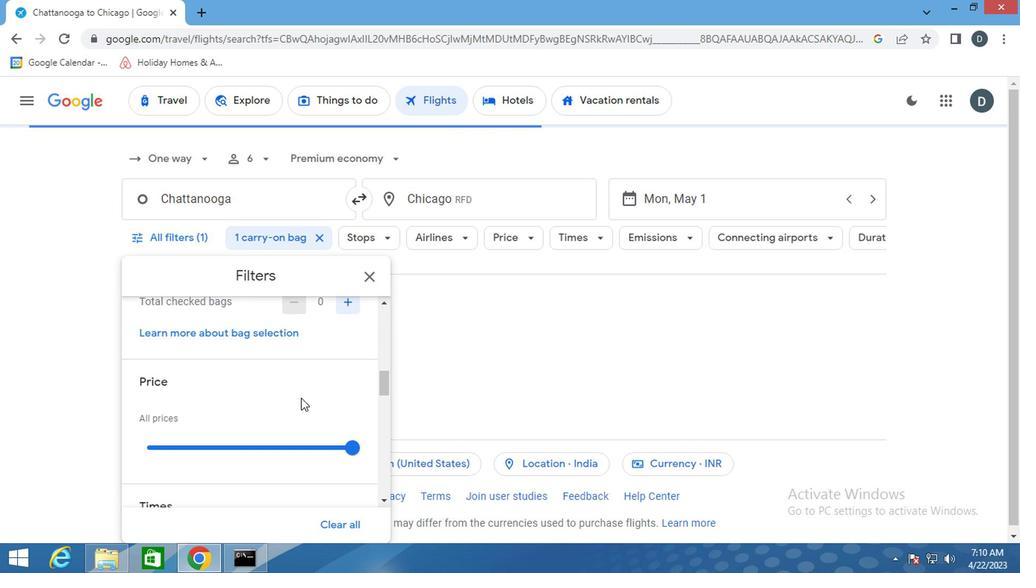 
Action: Mouse moved to (336, 359)
Screenshot: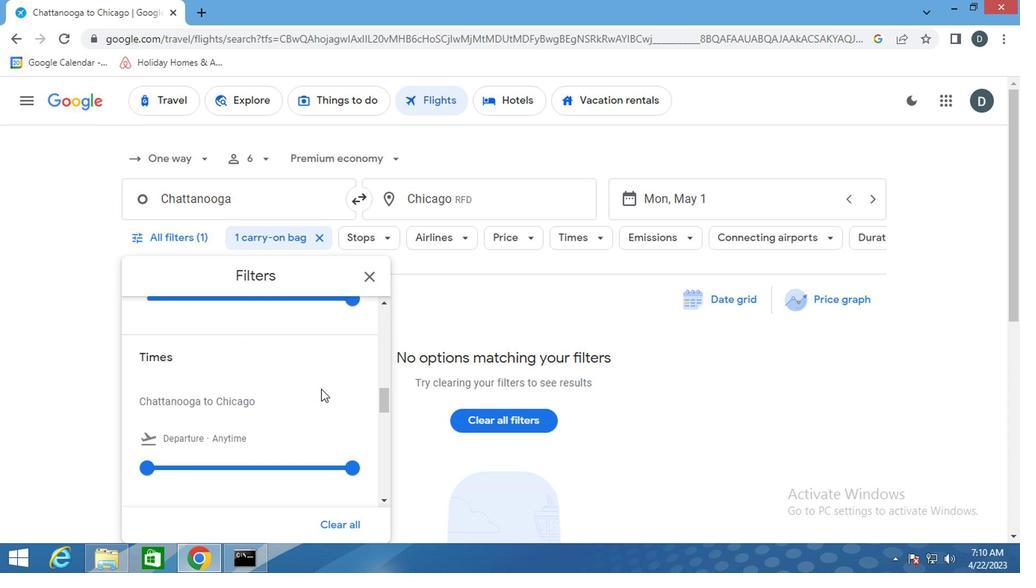 
Action: Mouse scrolled (336, 359) with delta (0, 0)
Screenshot: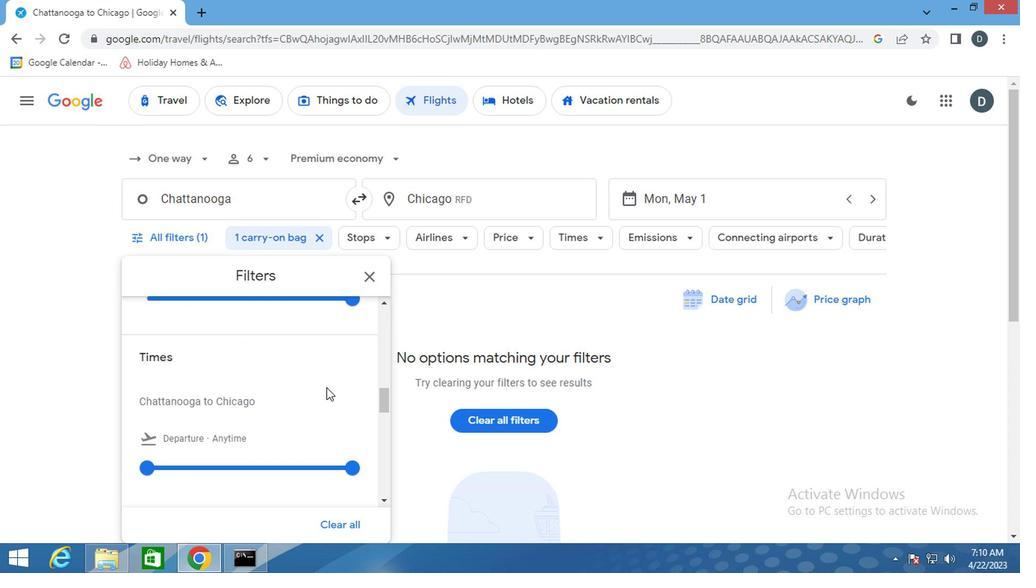 
Action: Mouse moved to (347, 384)
Screenshot: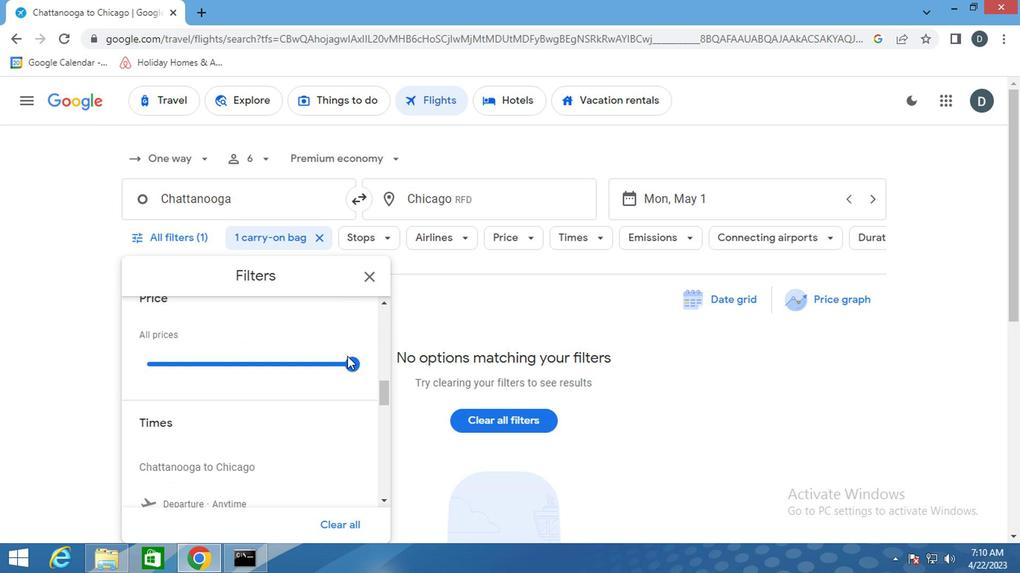 
Action: Mouse pressed left at (347, 384)
Screenshot: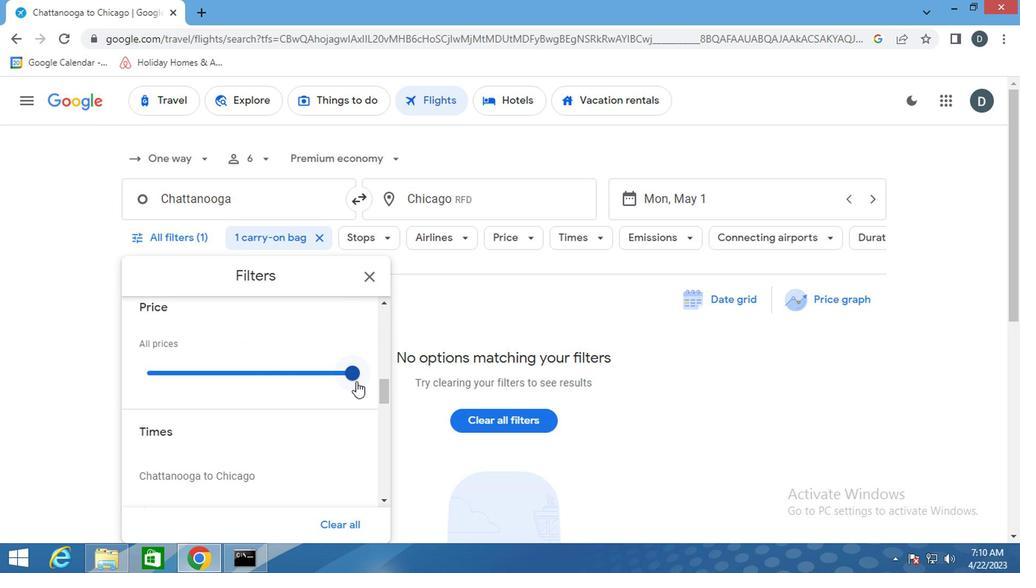 
Action: Mouse moved to (305, 432)
Screenshot: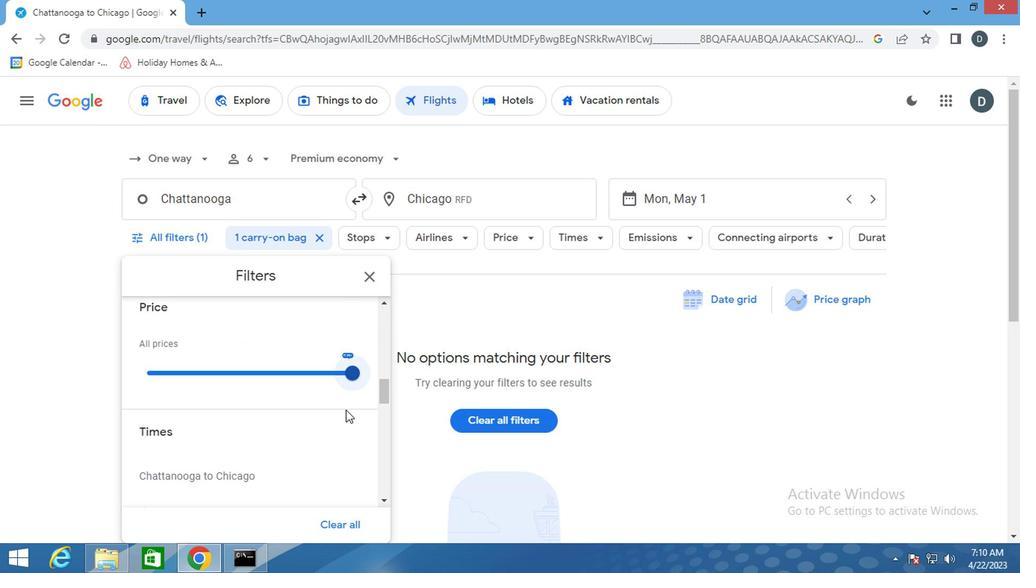 
Action: Mouse scrolled (305, 431) with delta (0, 0)
Screenshot: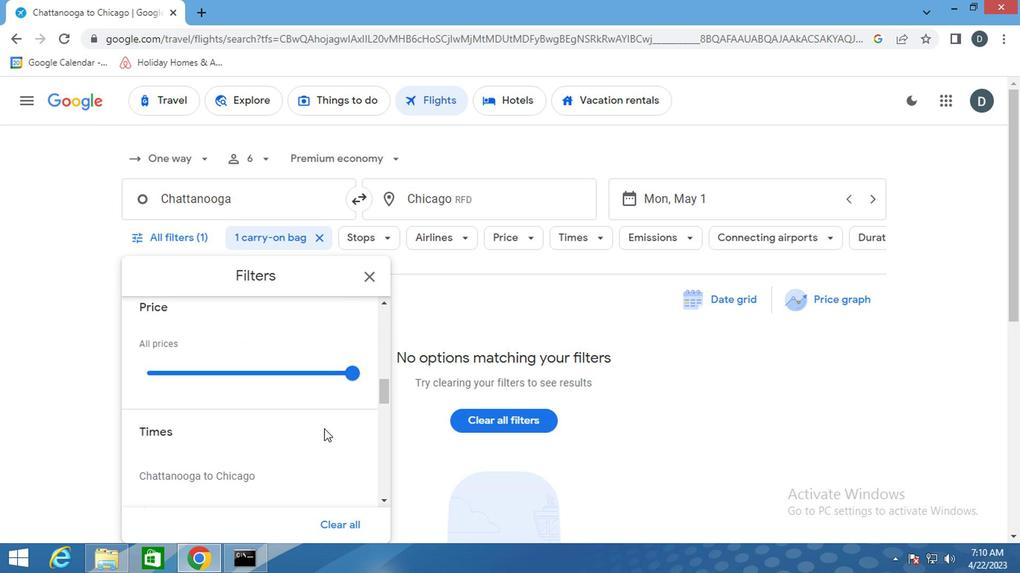 
Action: Mouse moved to (118, 469)
Screenshot: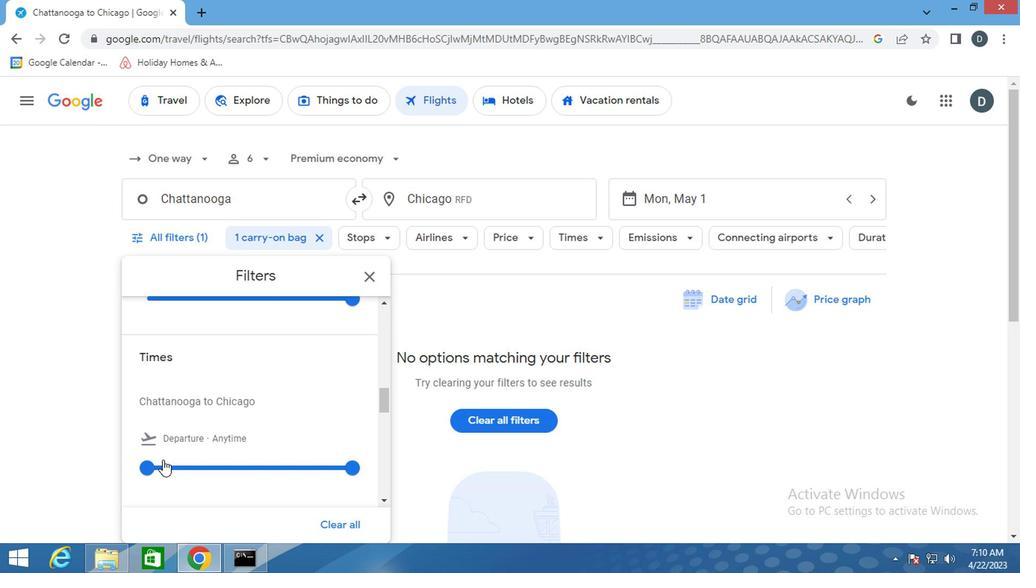 
Action: Mouse pressed left at (118, 469)
Screenshot: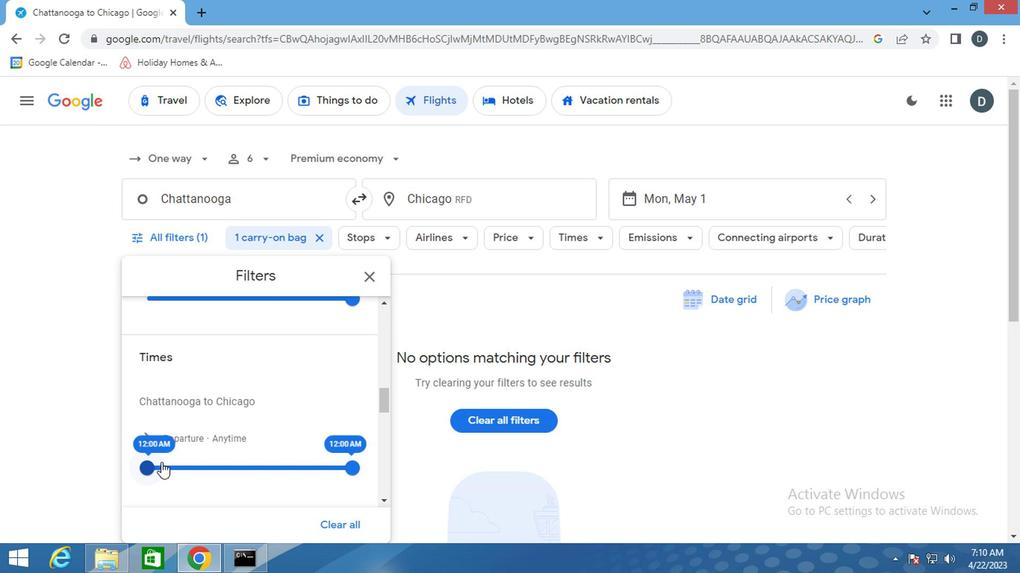 
Action: Mouse moved to (346, 469)
Screenshot: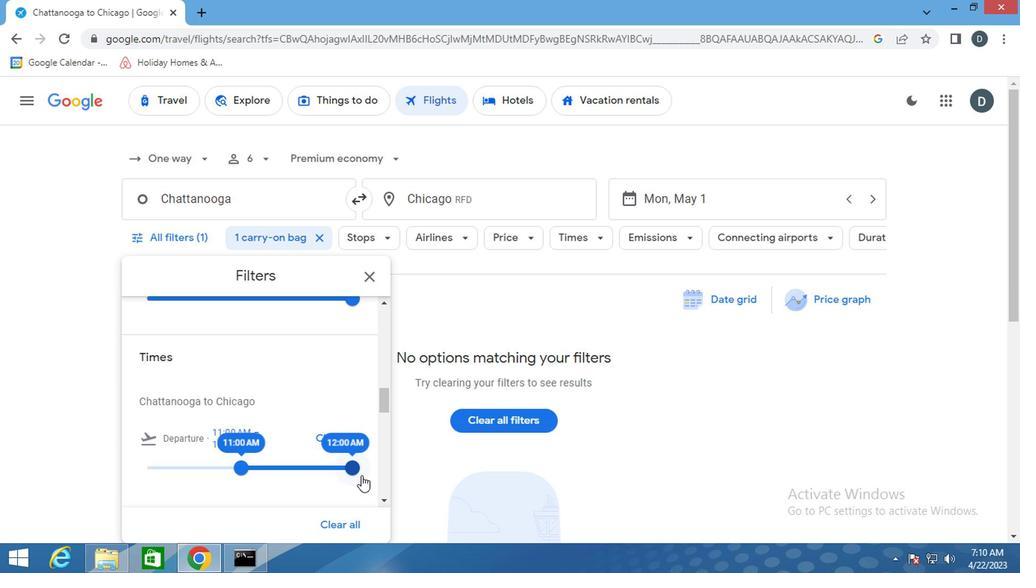
Action: Mouse pressed left at (346, 469)
Screenshot: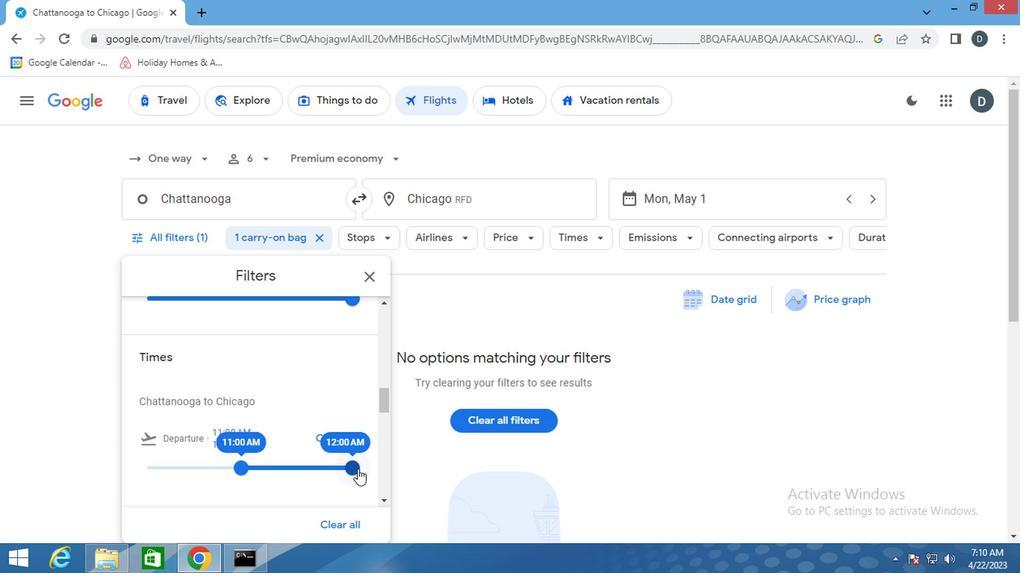 
Action: Mouse moved to (257, 497)
Screenshot: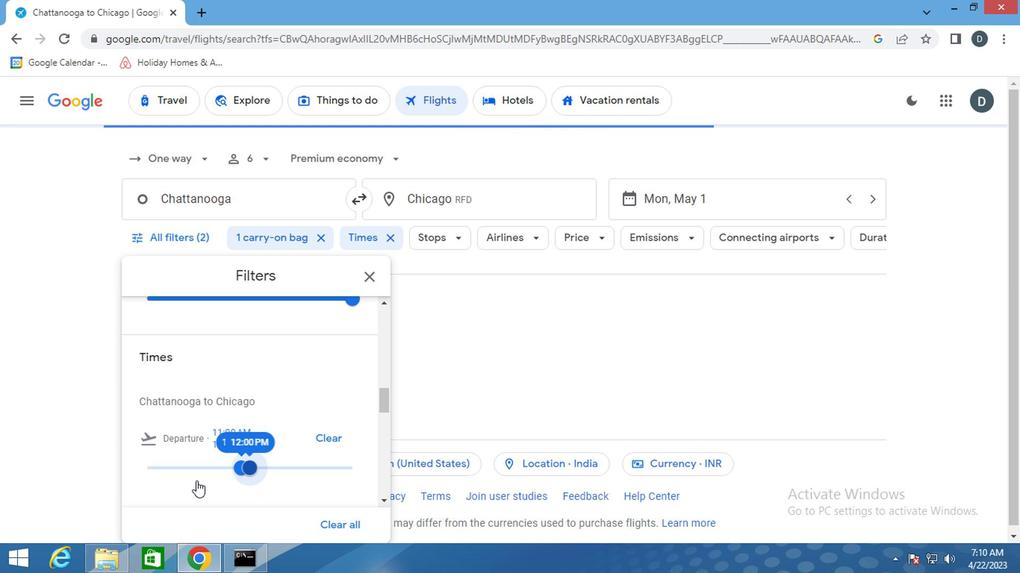 
Action: Mouse scrolled (257, 497) with delta (0, 0)
Screenshot: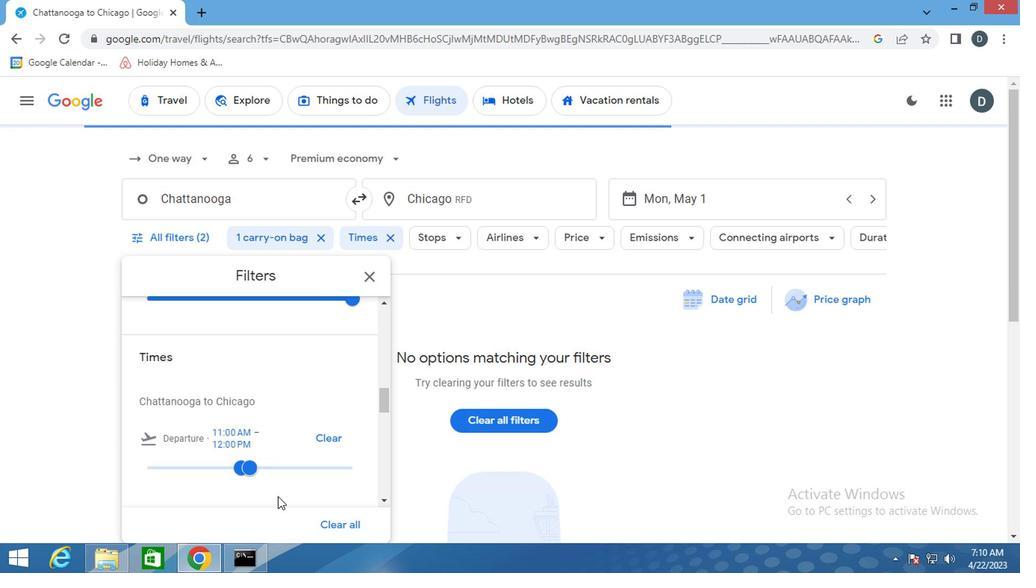 
Action: Mouse scrolled (257, 497) with delta (0, 0)
Screenshot: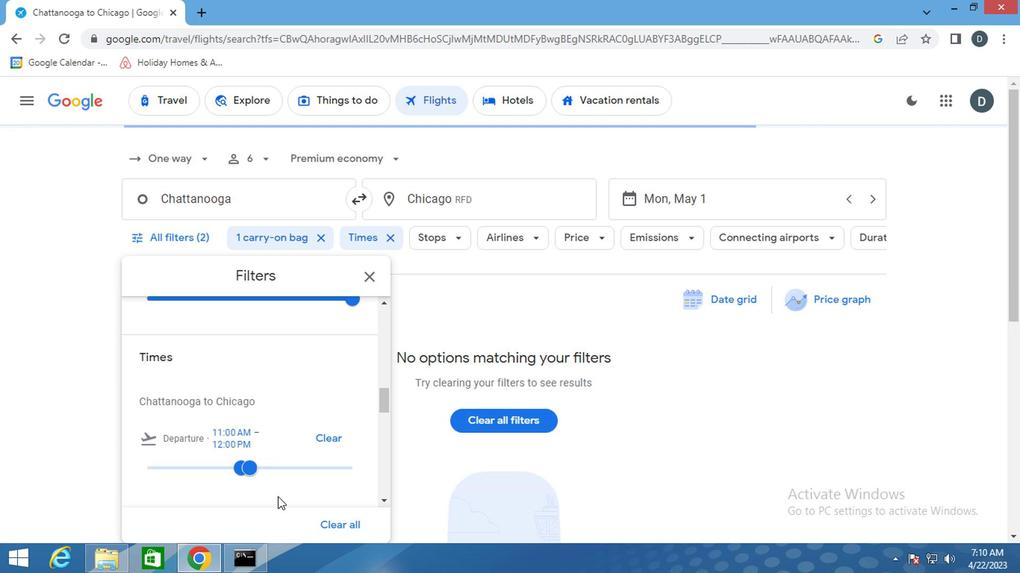 
Action: Mouse scrolled (257, 497) with delta (0, 0)
Screenshot: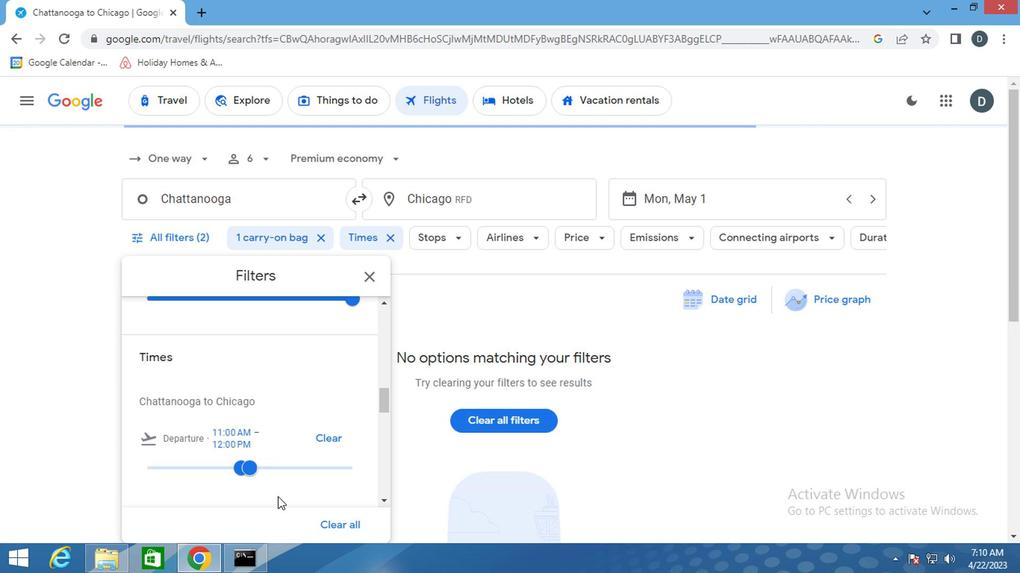 
Action: Mouse scrolled (257, 497) with delta (0, 0)
Screenshot: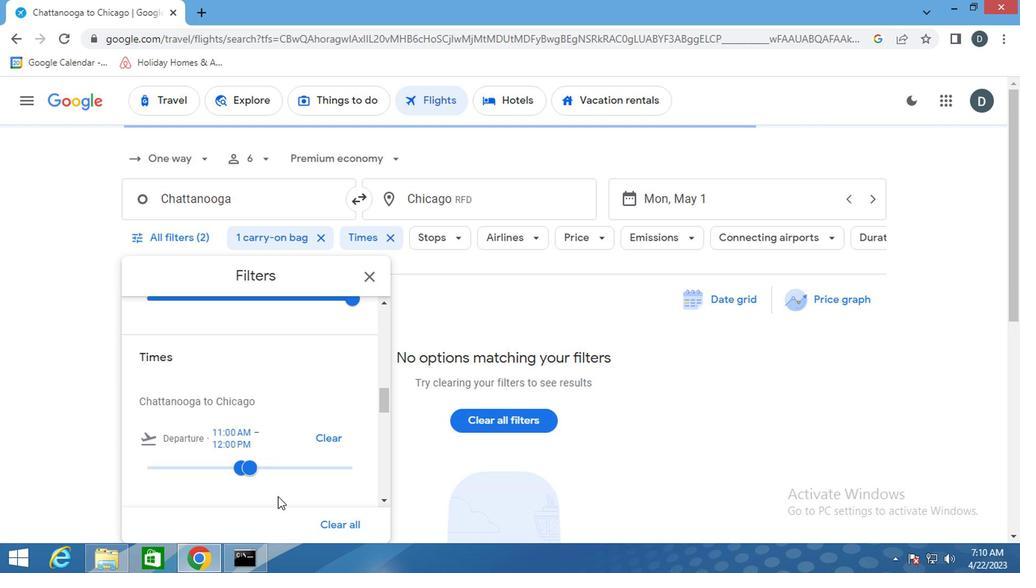 
Action: Mouse scrolled (257, 497) with delta (0, 0)
Screenshot: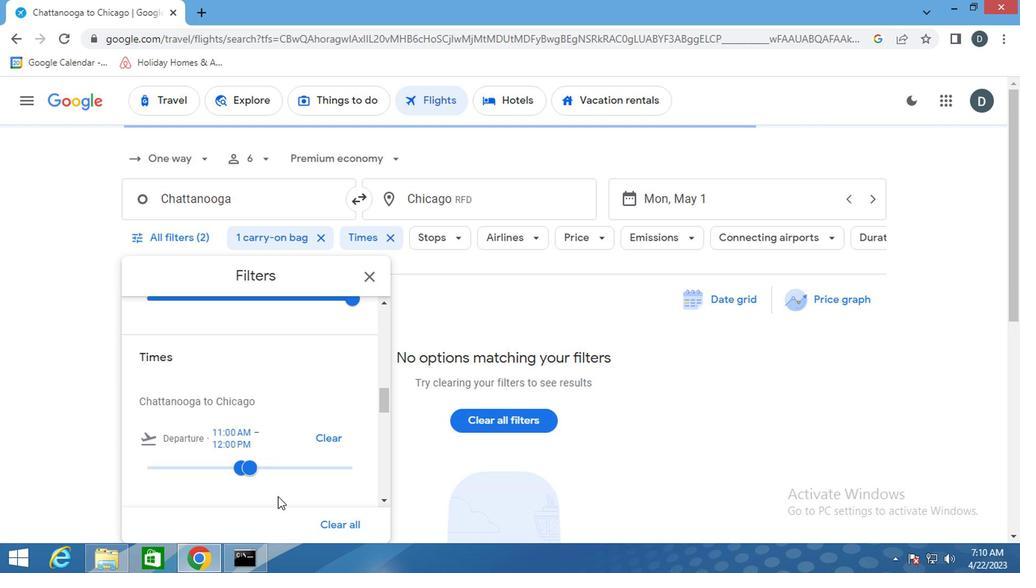 
Action: Mouse scrolled (257, 497) with delta (0, 0)
Screenshot: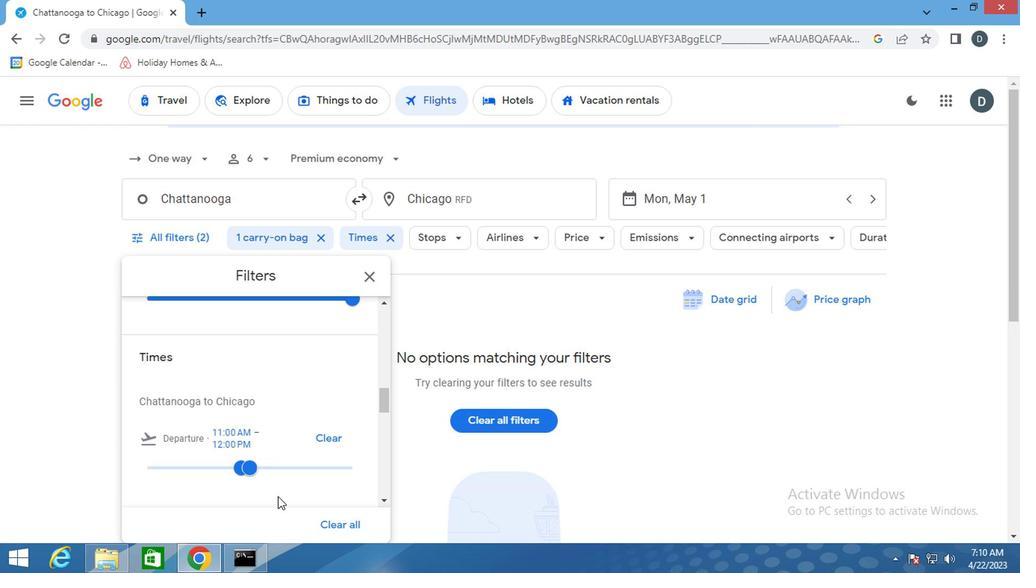 
Action: Mouse moved to (259, 477)
Screenshot: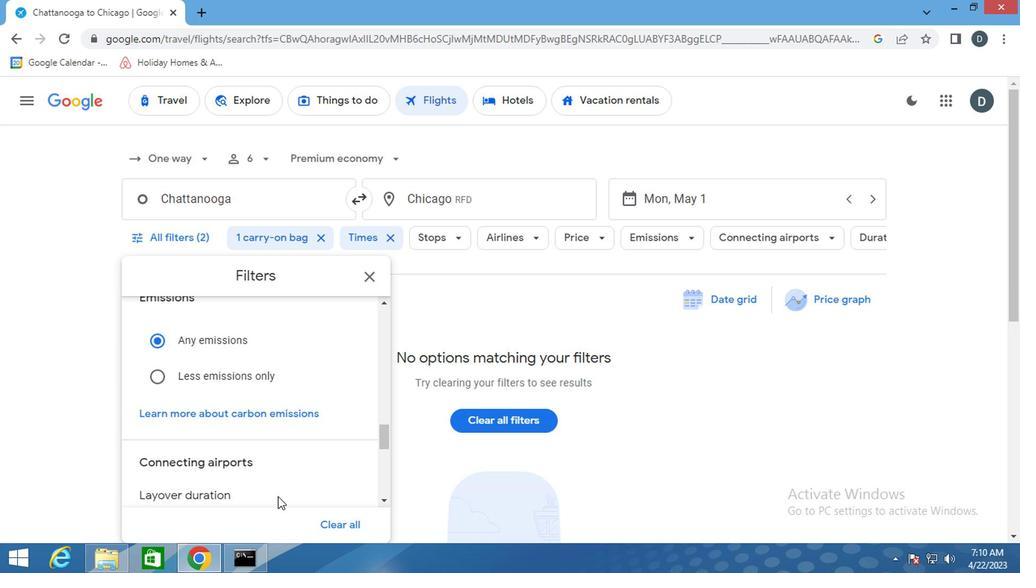 
Action: Mouse scrolled (259, 477) with delta (0, 0)
Screenshot: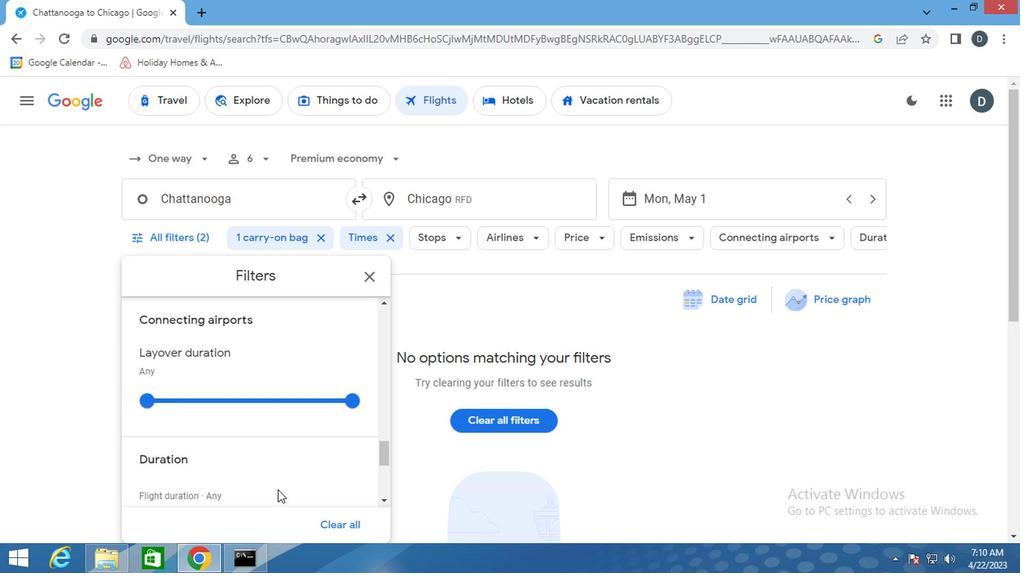 
Action: Mouse scrolled (259, 477) with delta (0, 0)
Screenshot: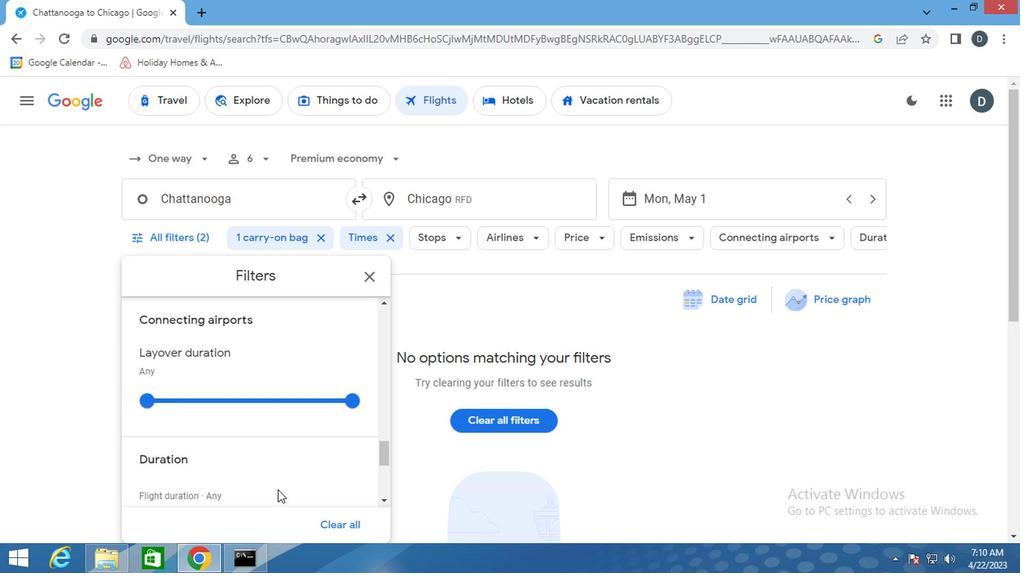 
Action: Mouse scrolled (259, 477) with delta (0, 0)
Screenshot: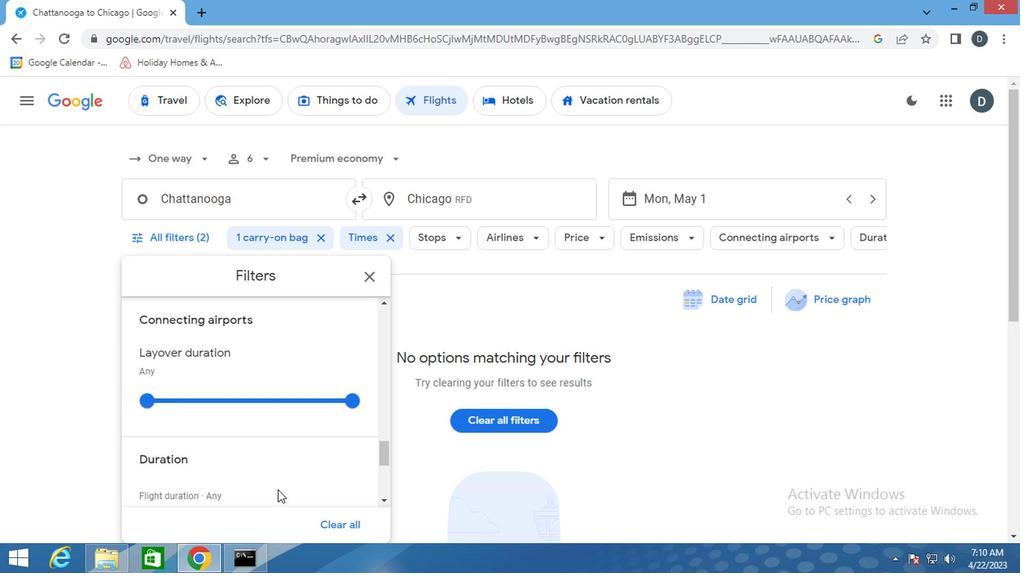 
Action: Mouse scrolled (259, 477) with delta (0, 0)
Screenshot: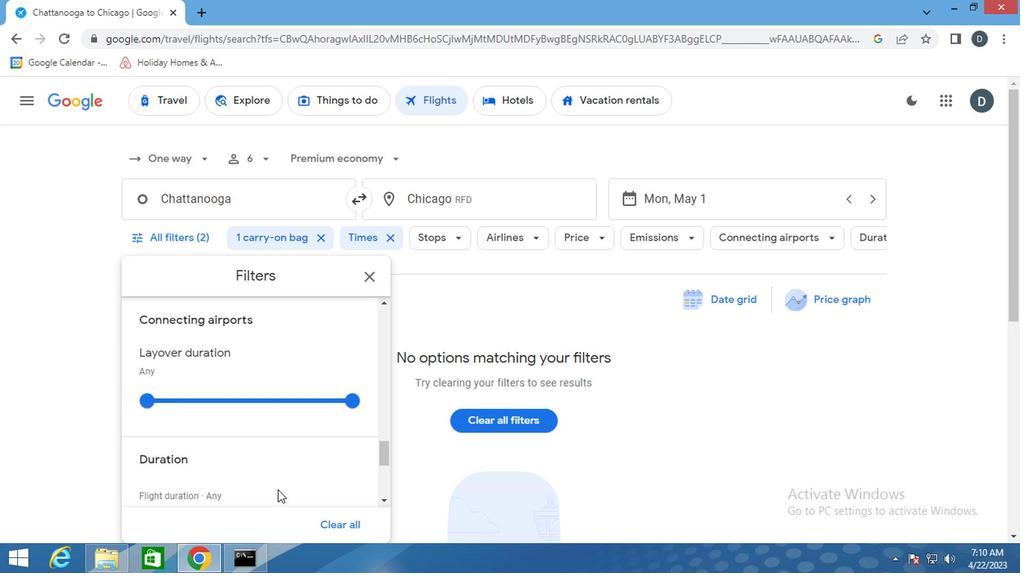 
Action: Mouse scrolled (259, 477) with delta (0, 0)
Screenshot: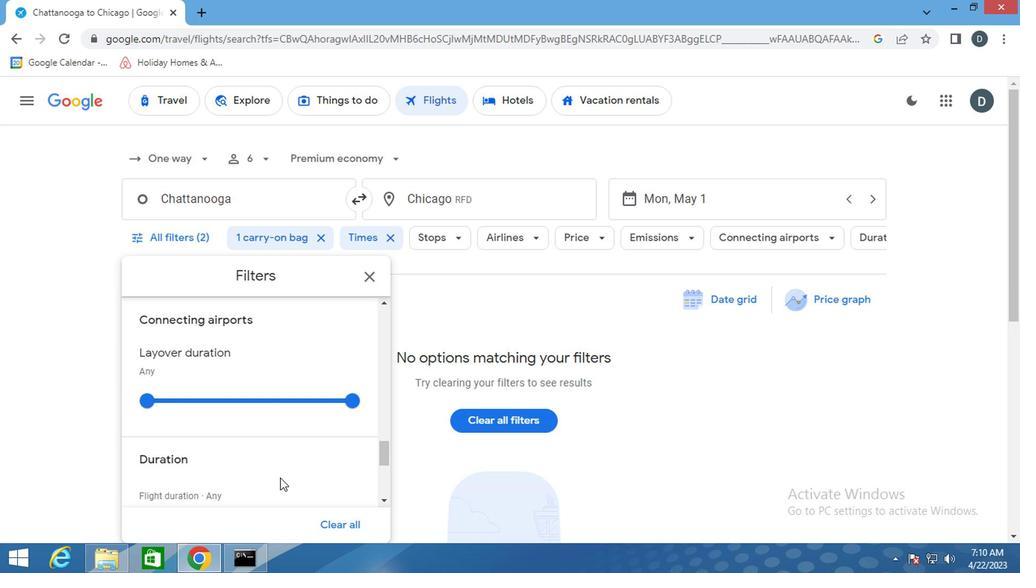 
Action: Mouse moved to (259, 477)
Screenshot: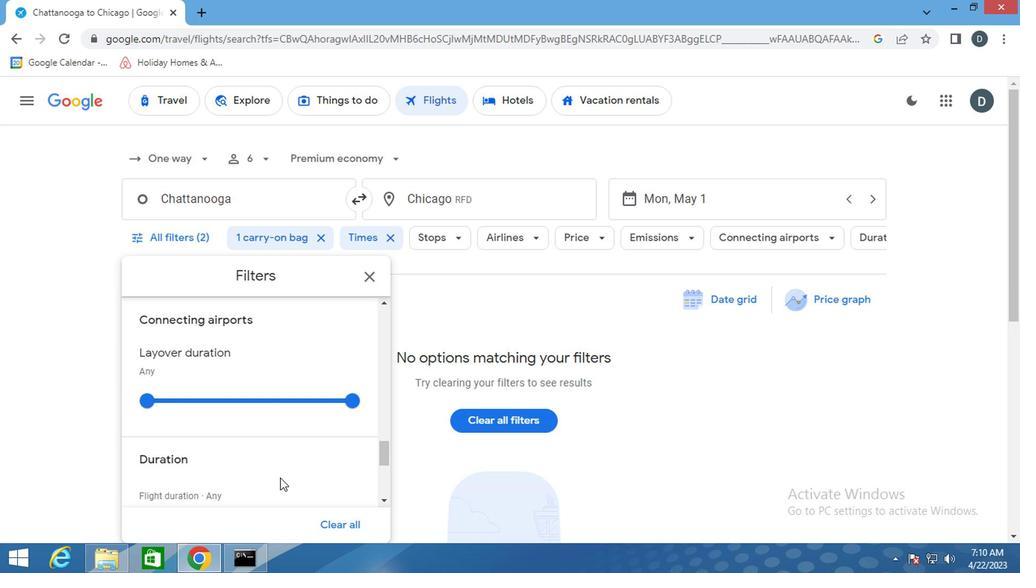 
Action: Mouse scrolled (259, 477) with delta (0, 0)
Screenshot: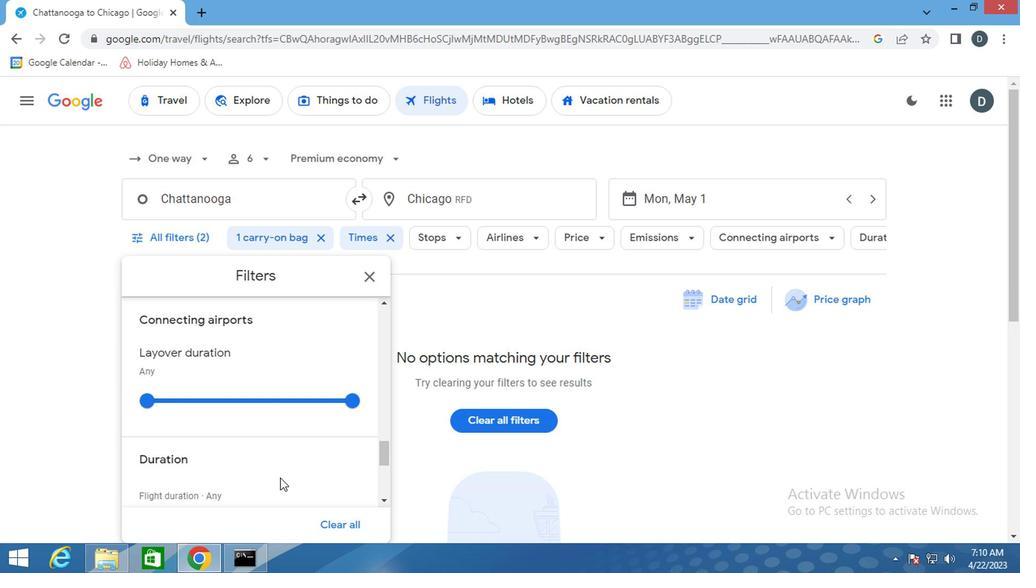 
Action: Mouse scrolled (259, 477) with delta (0, 0)
Screenshot: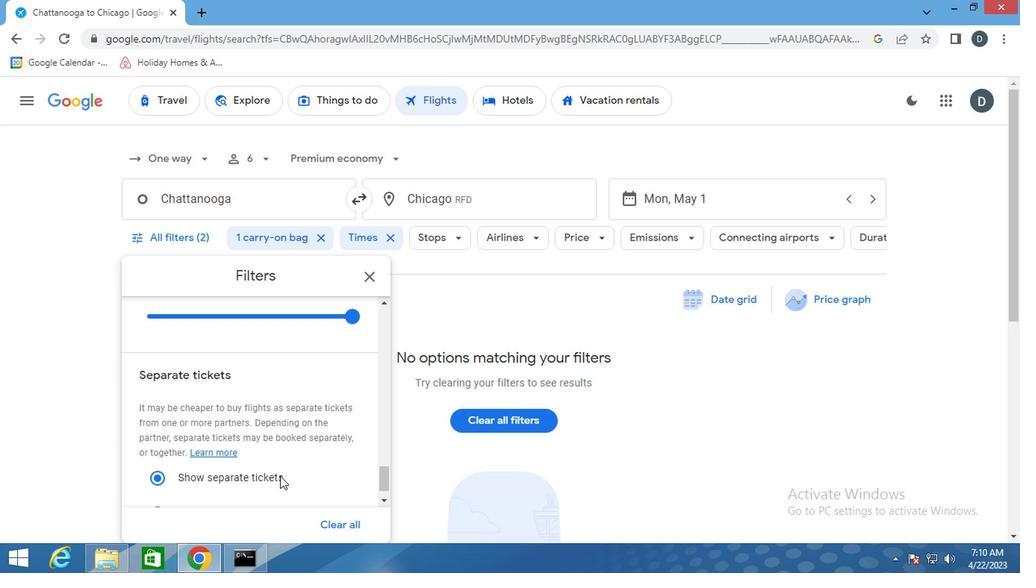 
Action: Mouse scrolled (259, 477) with delta (0, 0)
Screenshot: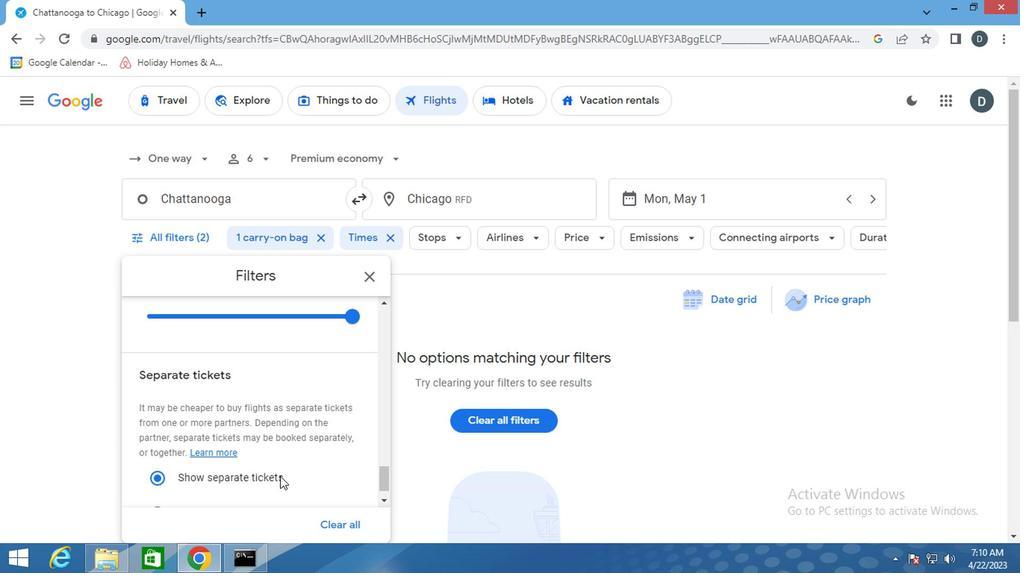 
Action: Mouse scrolled (259, 477) with delta (0, 0)
Screenshot: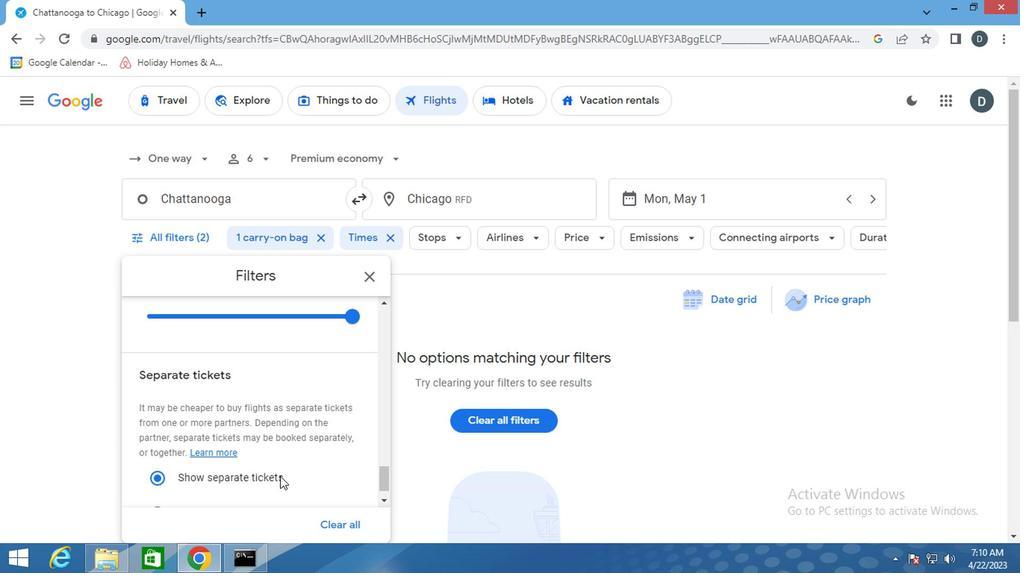
Action: Mouse scrolled (259, 477) with delta (0, 0)
Screenshot: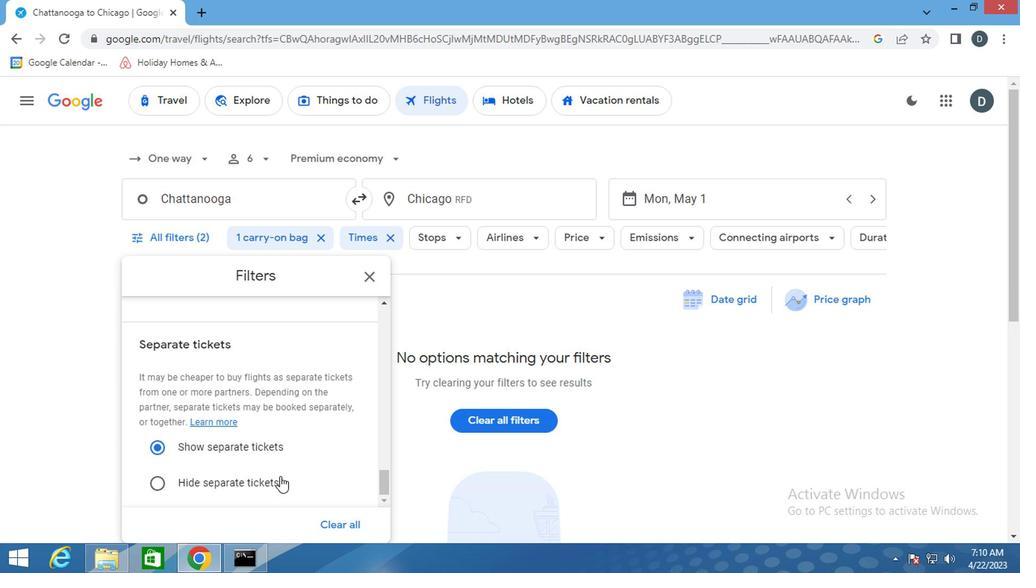 
Action: Mouse scrolled (259, 477) with delta (0, 0)
Screenshot: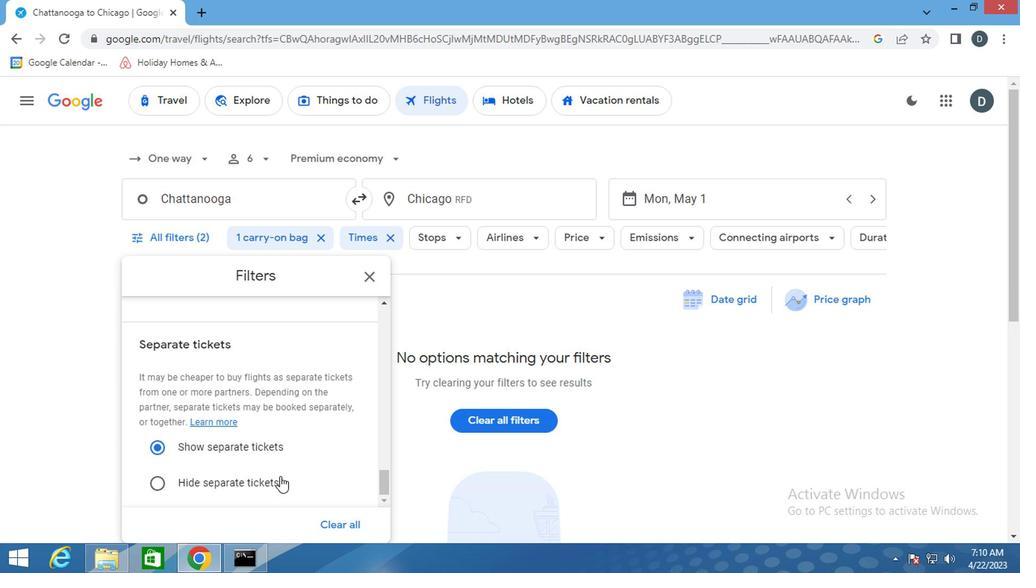 
Action: Mouse scrolled (259, 477) with delta (0, 0)
Screenshot: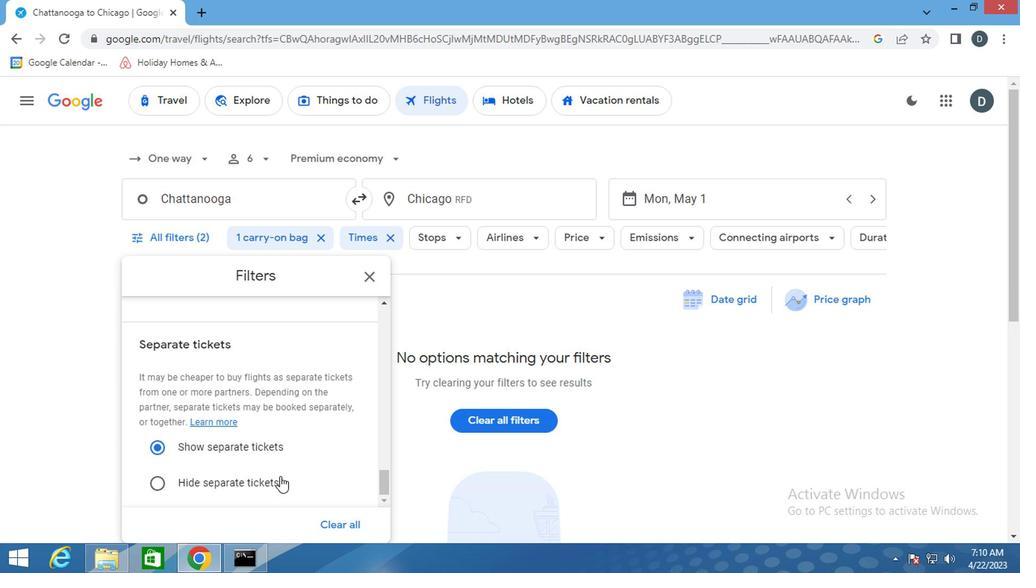 
Action: Mouse scrolled (259, 477) with delta (0, 0)
Screenshot: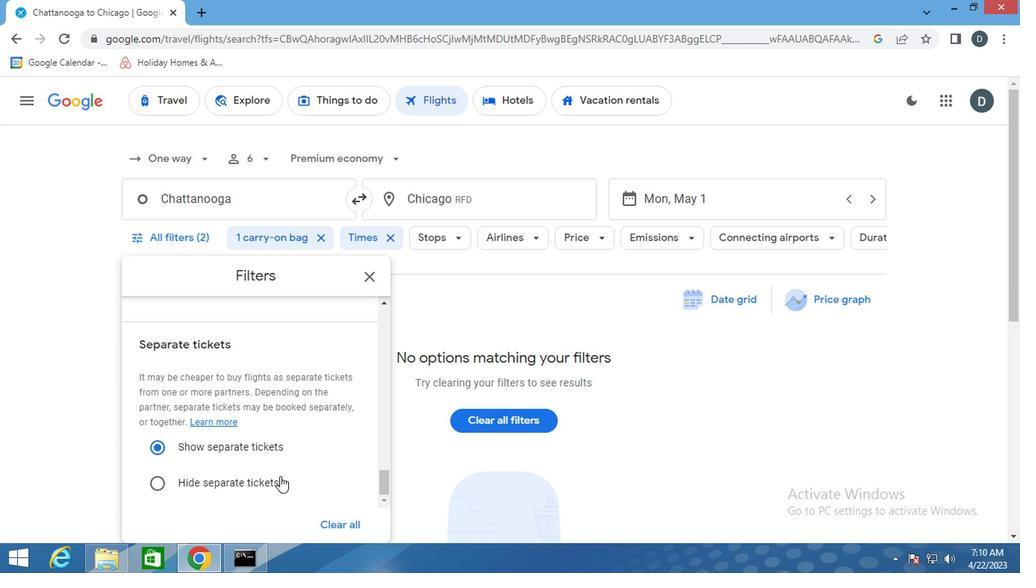 
Action: Mouse scrolled (259, 477) with delta (0, 0)
Screenshot: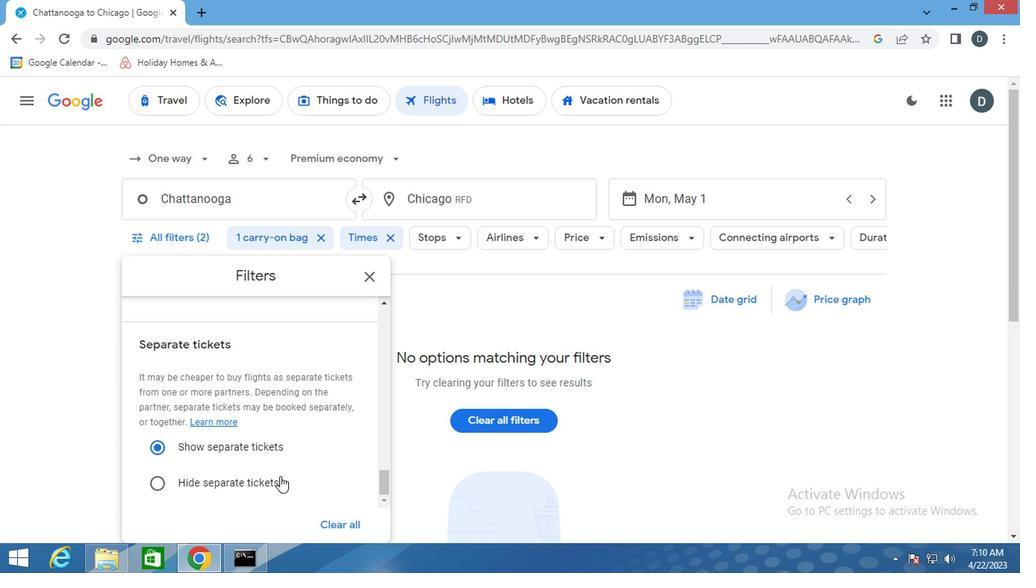 
Action: Mouse scrolled (259, 477) with delta (0, 0)
Screenshot: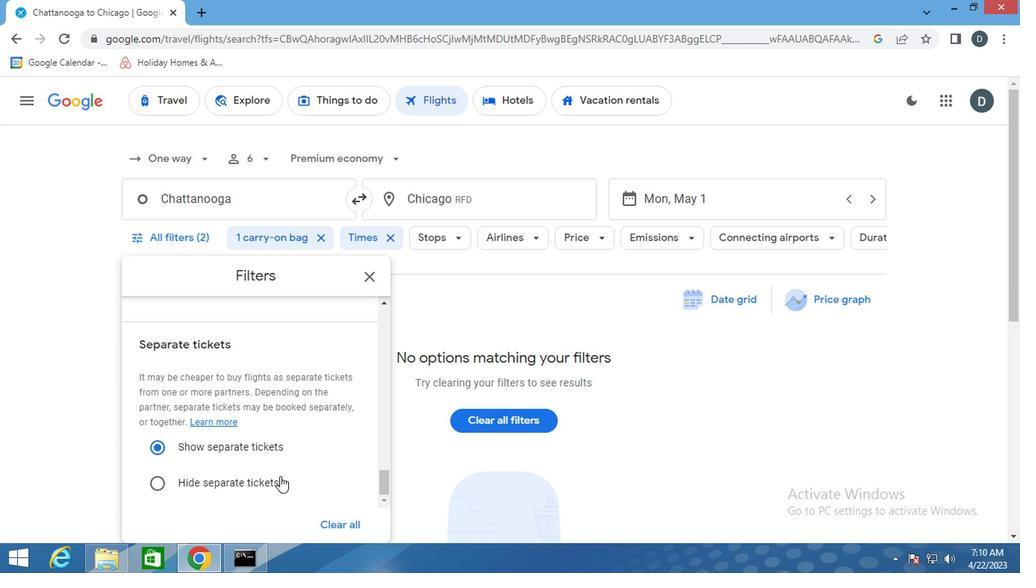 
Action: Mouse scrolled (259, 477) with delta (0, 0)
Screenshot: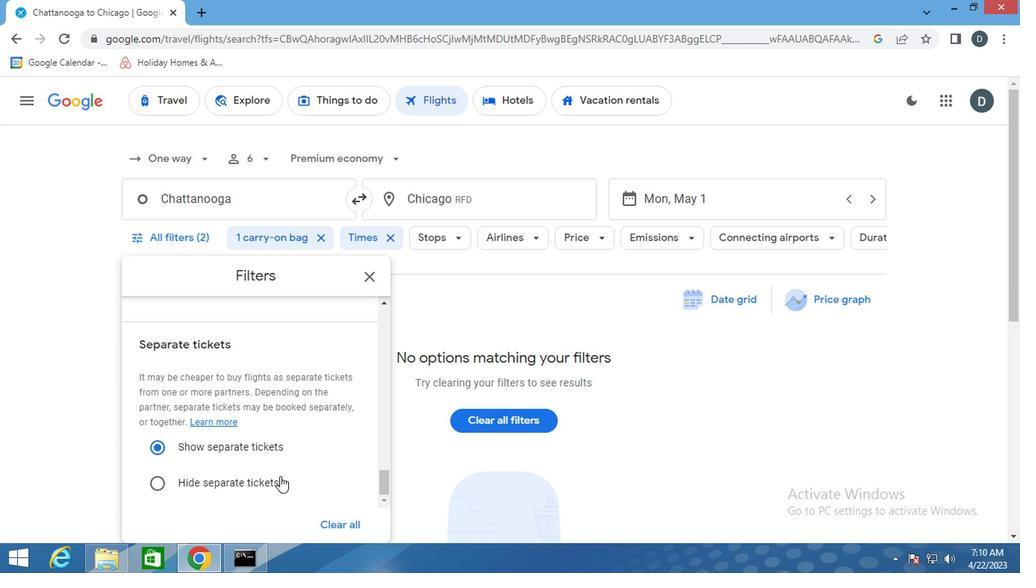 
Action: Mouse scrolled (259, 477) with delta (0, 0)
Screenshot: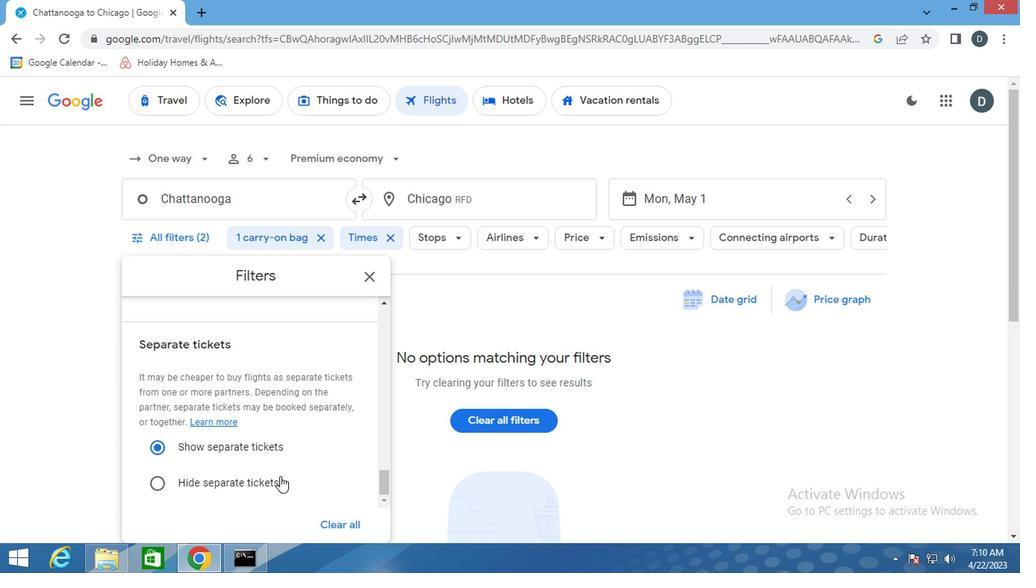 
Action: Mouse moved to (328, 322)
Screenshot: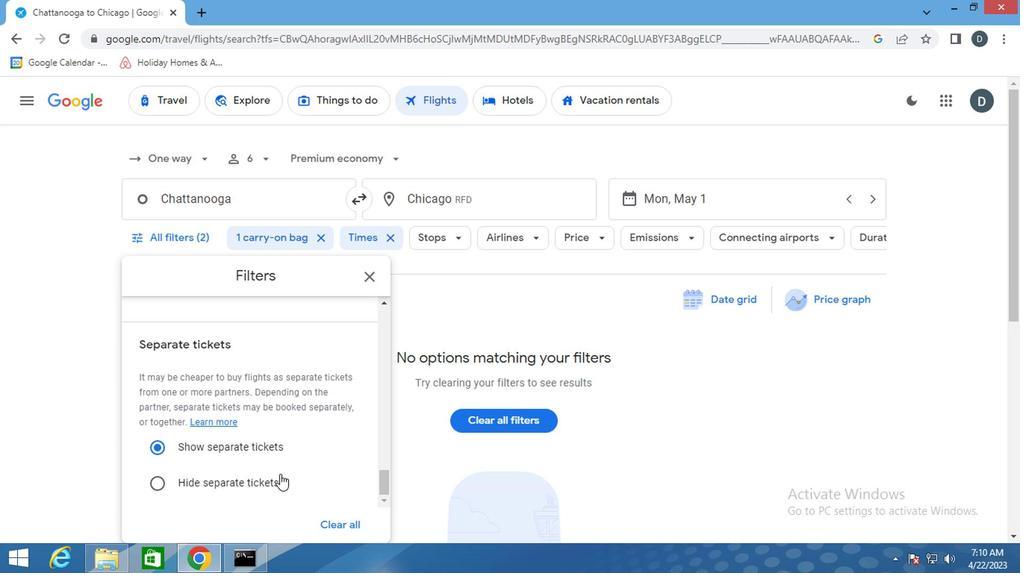 
Action: Mouse scrolled (328, 321) with delta (0, 0)
Screenshot: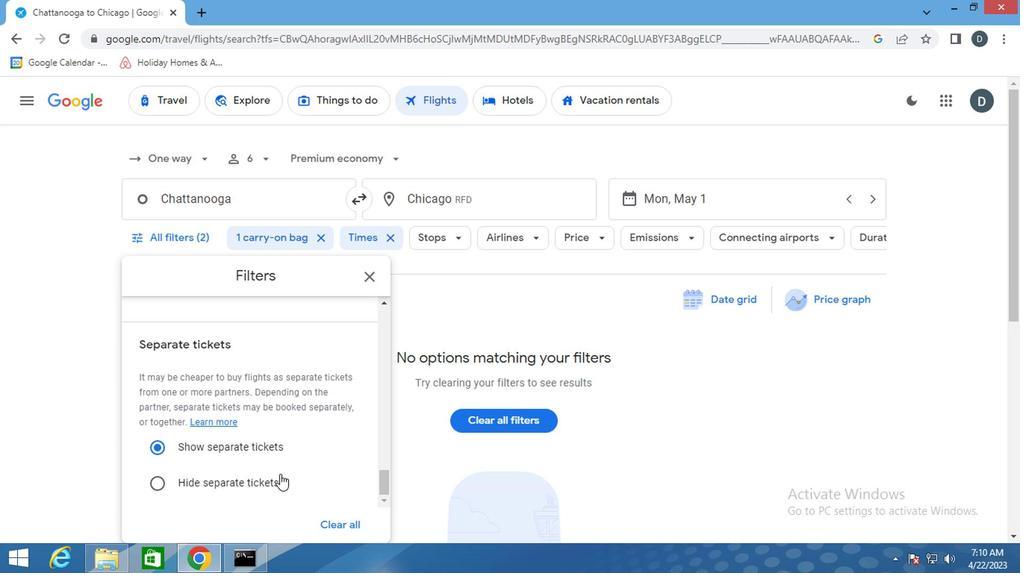 
Action: Mouse moved to (358, 270)
Screenshot: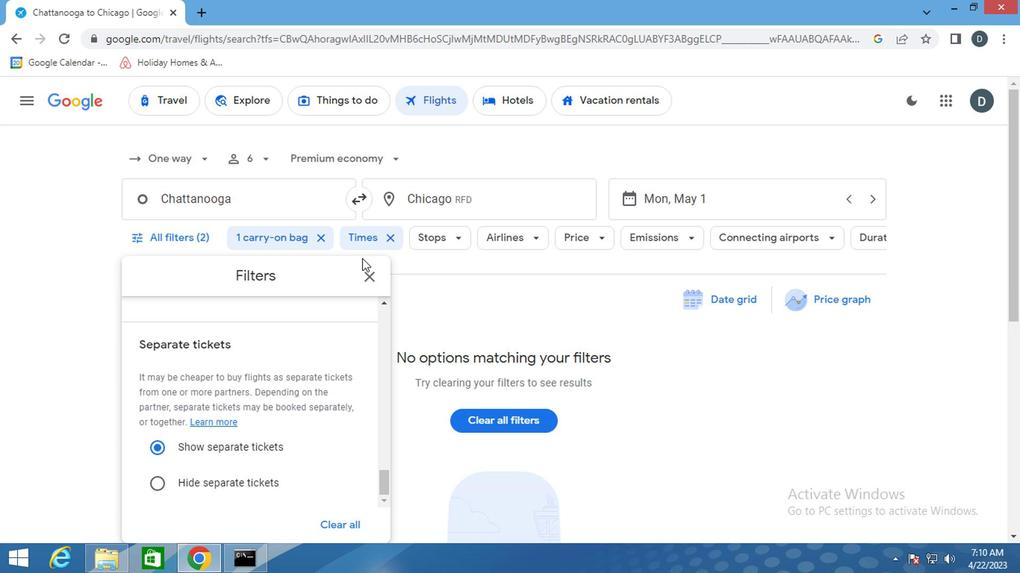 
Action: Mouse pressed left at (358, 270)
Screenshot: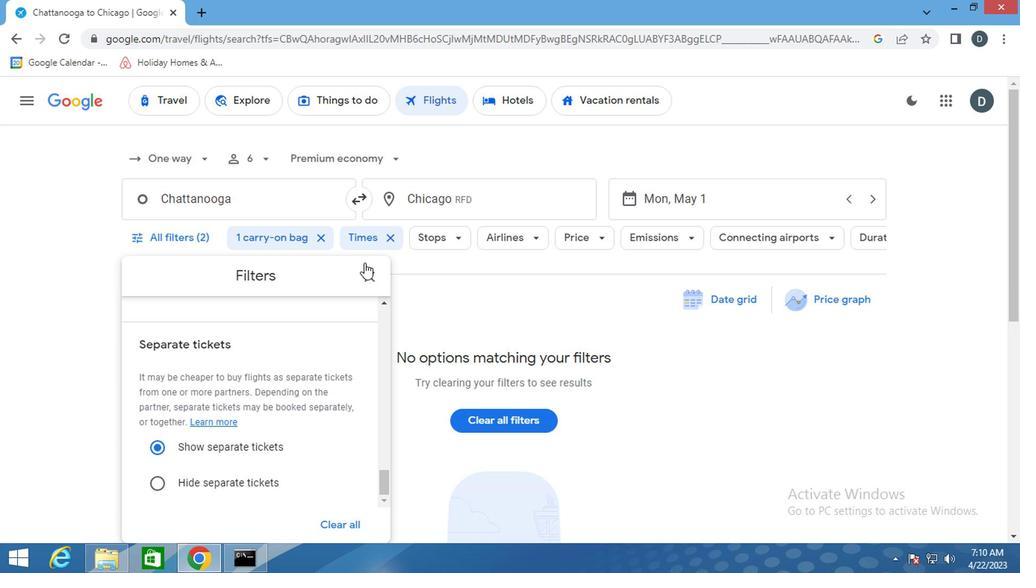 
